 Task: Look for space in Montenegro, Brazil from 2nd June, 2023 to 9th June, 2023 for 5 adults in price range Rs.7000 to Rs.13000. Place can be shared room with 2 bedrooms having 5 beds and 2 bathrooms. Property type can be house, flat, guest house. Booking option can be shelf check-in. Required host language is Spanish.
Action: Mouse moved to (187, 554)
Screenshot: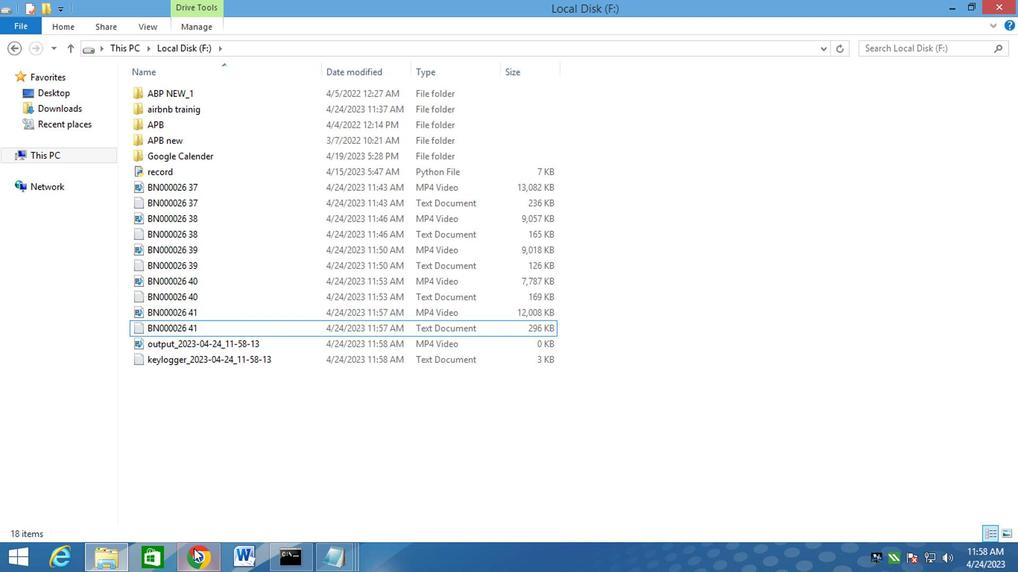 
Action: Mouse pressed left at (187, 554)
Screenshot: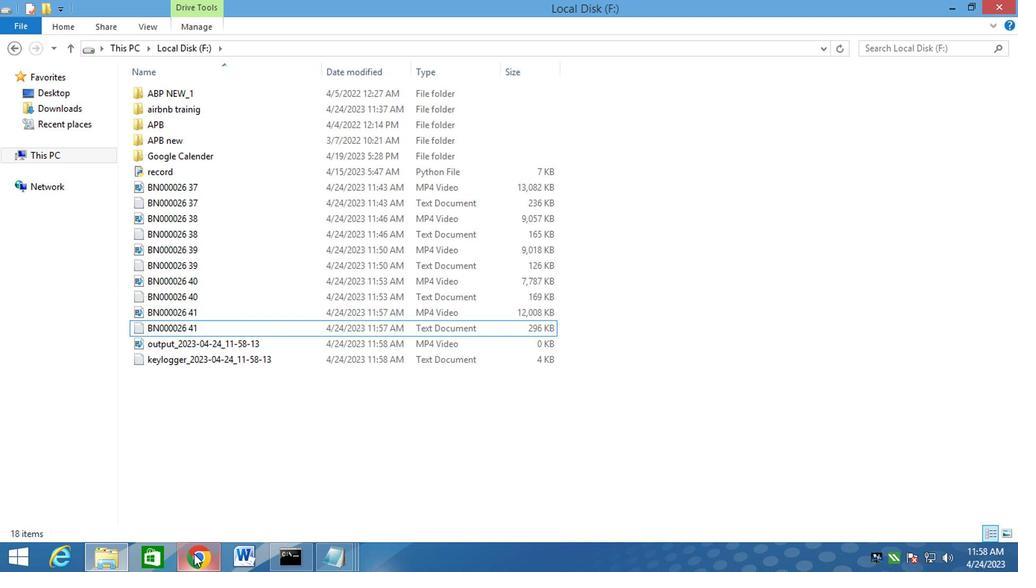 
Action: Mouse moved to (484, 100)
Screenshot: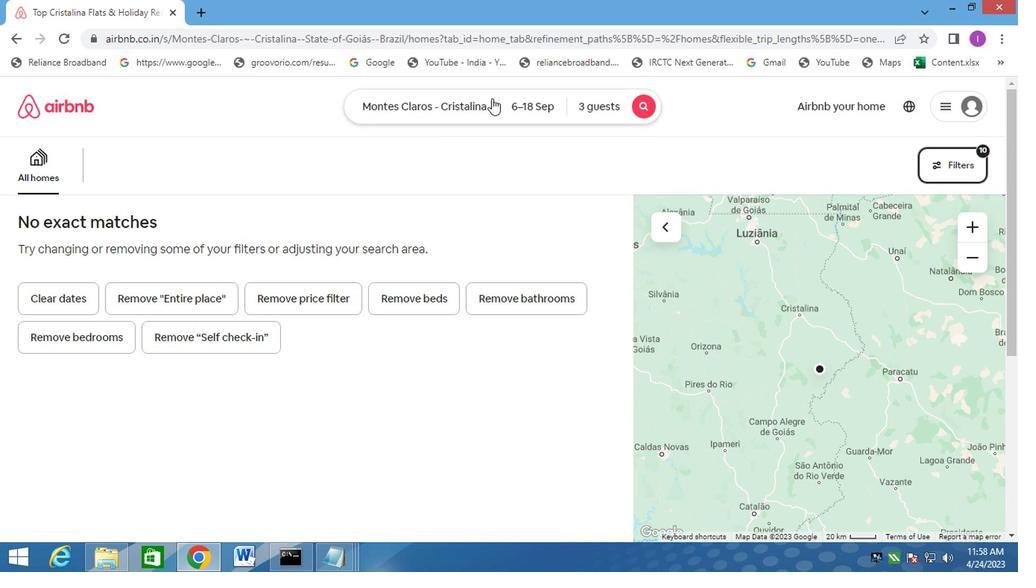 
Action: Mouse pressed left at (484, 100)
Screenshot: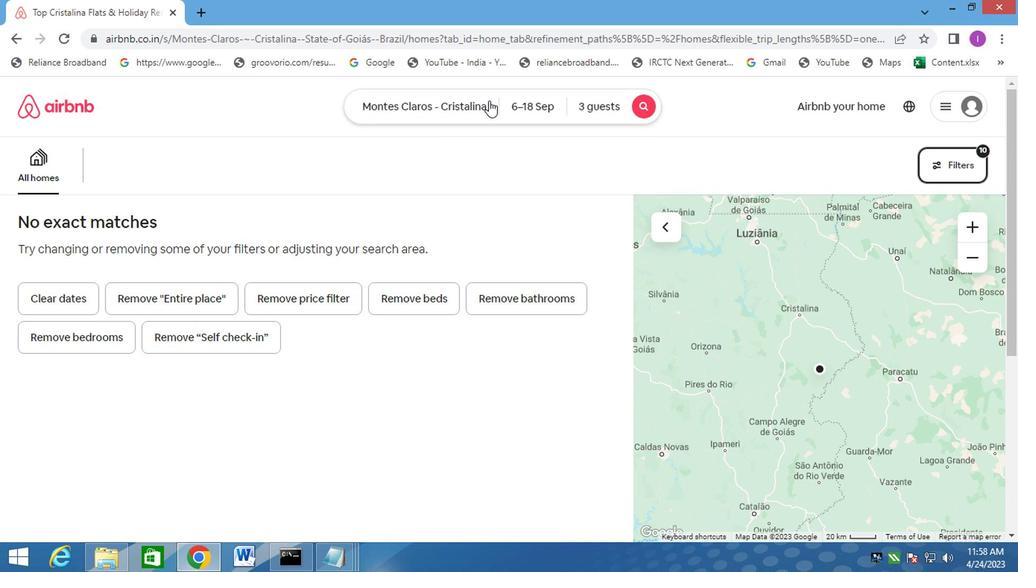
Action: Mouse moved to (400, 157)
Screenshot: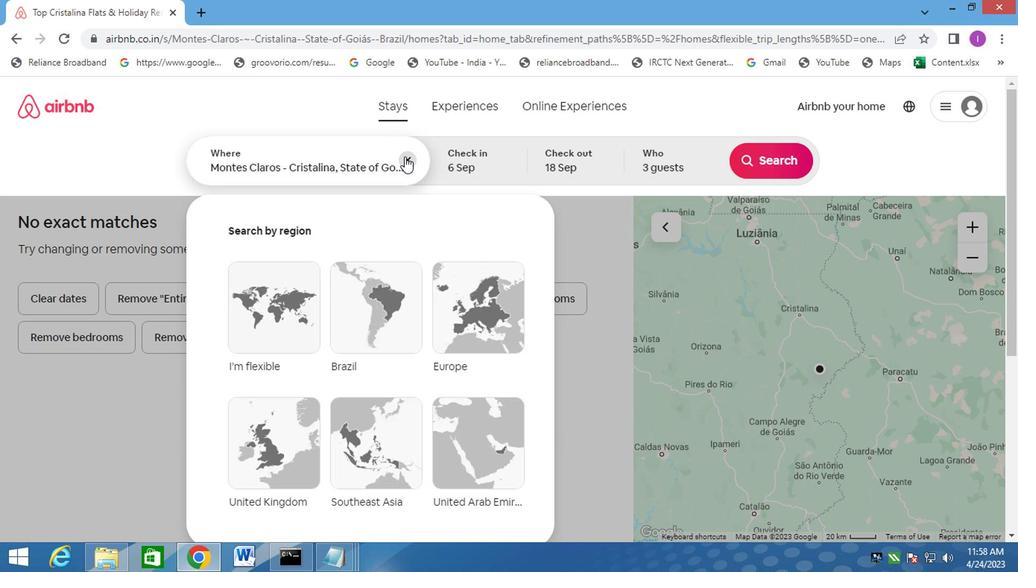 
Action: Mouse pressed left at (400, 157)
Screenshot: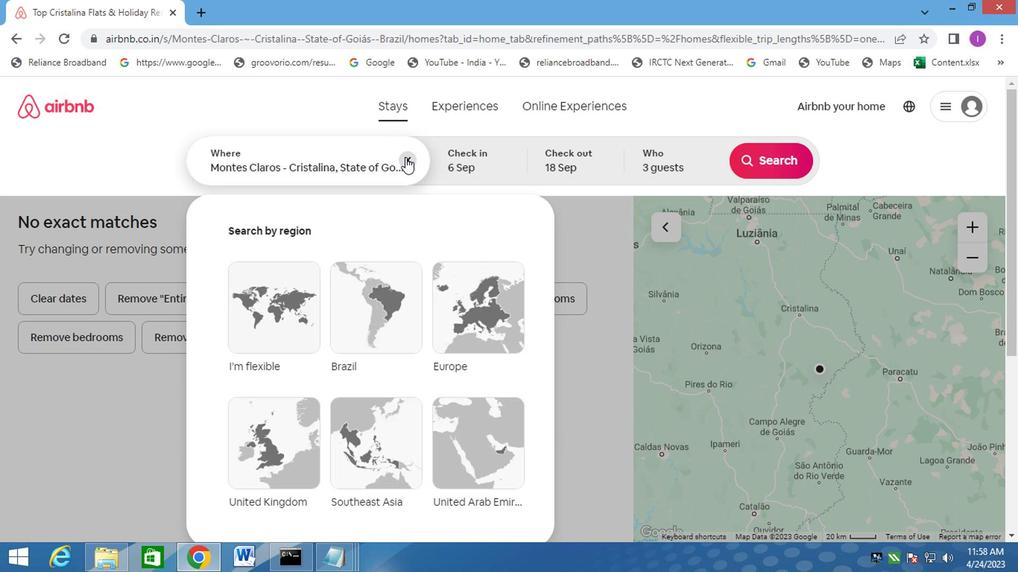 
Action: Mouse moved to (387, 134)
Screenshot: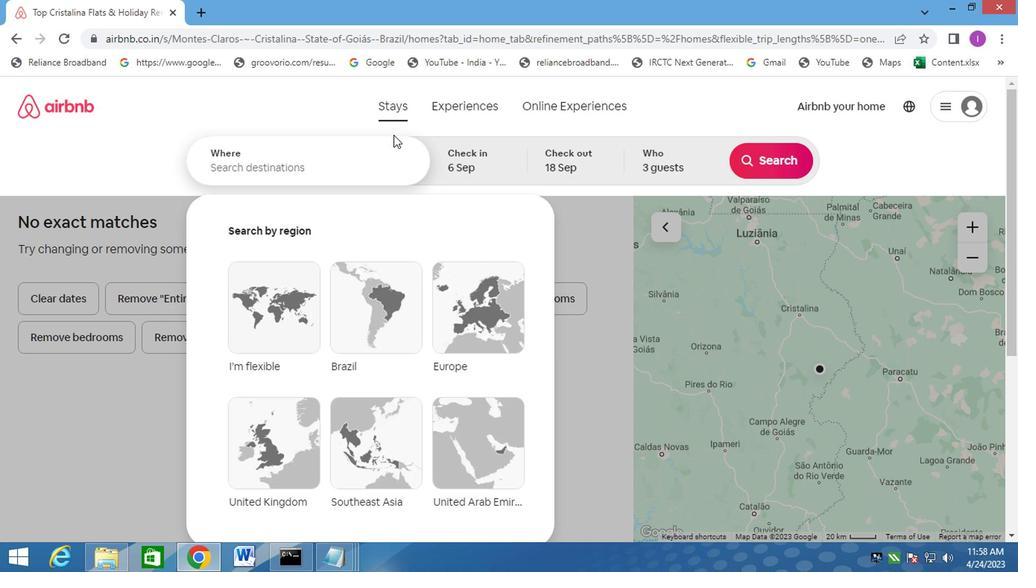 
Action: Key pressed <Key.shift>MONY<Key.backspace>TR<Key.backspace>ENEGRO
Screenshot: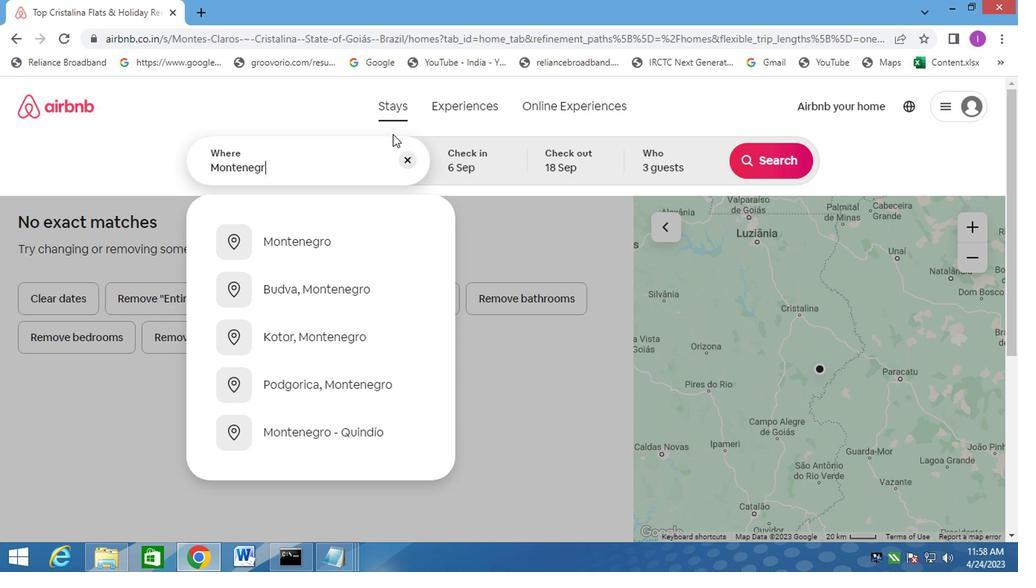 
Action: Mouse moved to (369, 220)
Screenshot: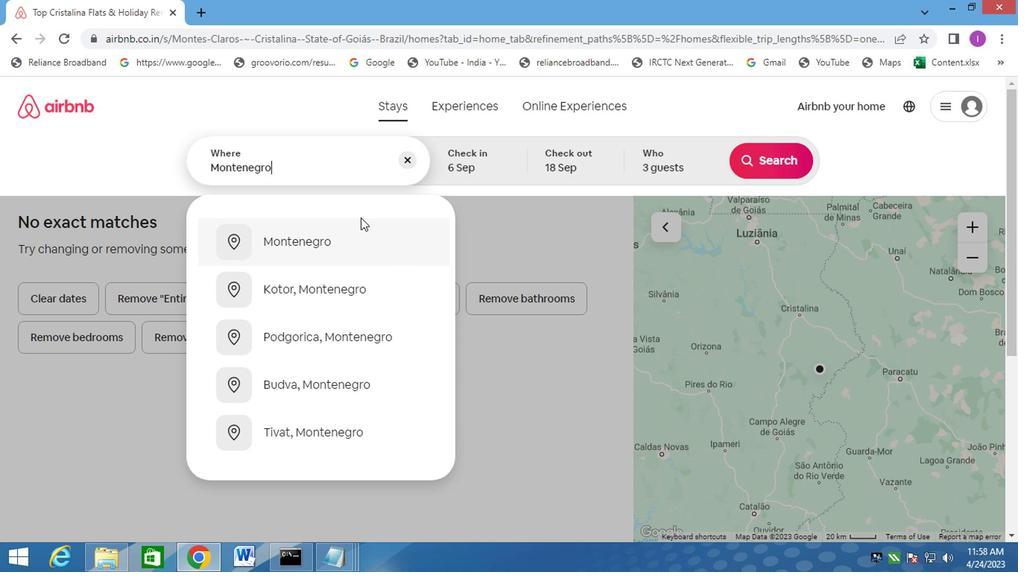 
Action: Key pressed ,<Key.shift>BRAZIL
Screenshot: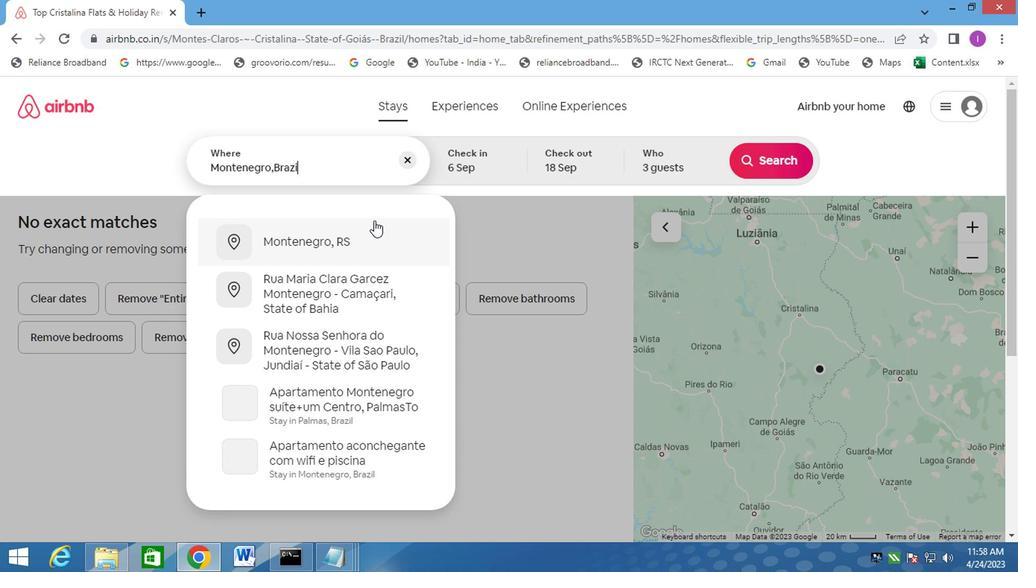 
Action: Mouse moved to (496, 166)
Screenshot: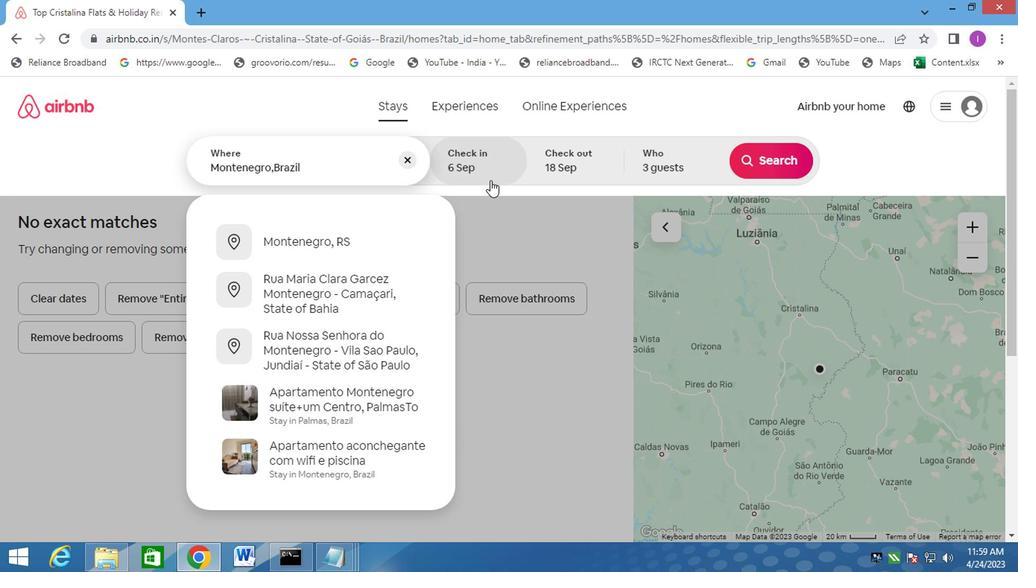 
Action: Mouse pressed left at (496, 166)
Screenshot: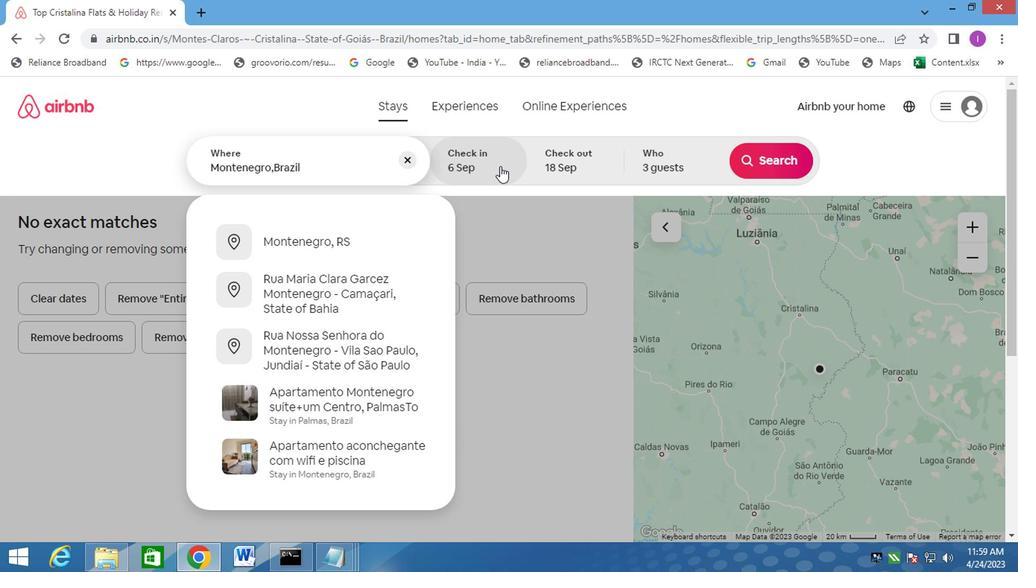
Action: Mouse moved to (227, 280)
Screenshot: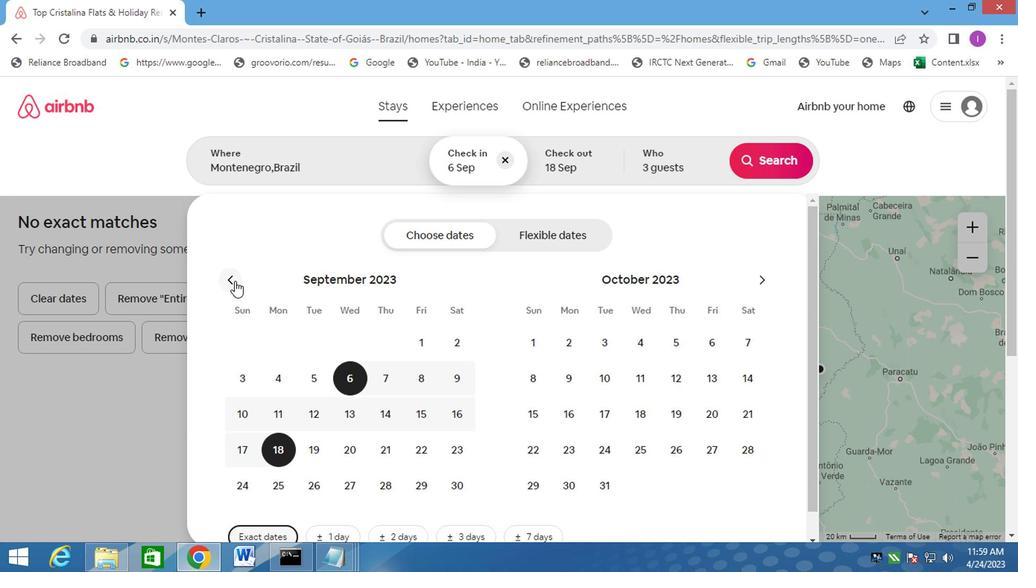 
Action: Mouse pressed left at (227, 280)
Screenshot: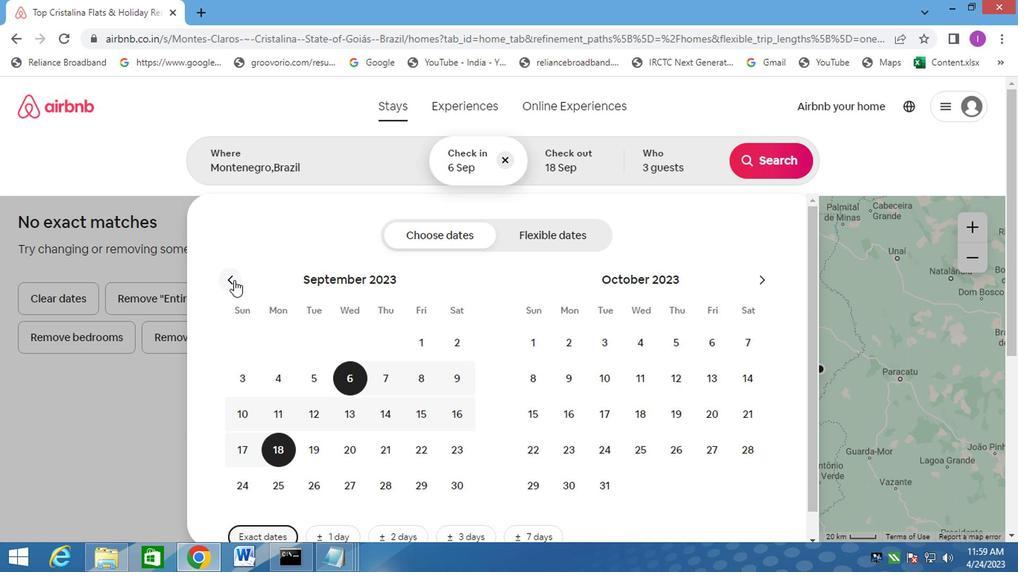 
Action: Mouse moved to (218, 277)
Screenshot: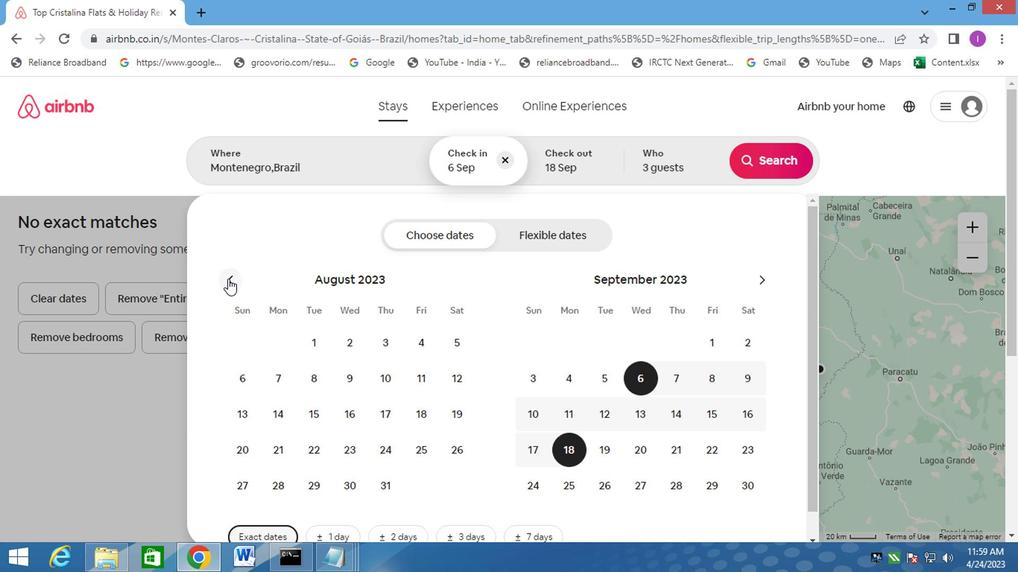 
Action: Mouse pressed left at (218, 277)
Screenshot: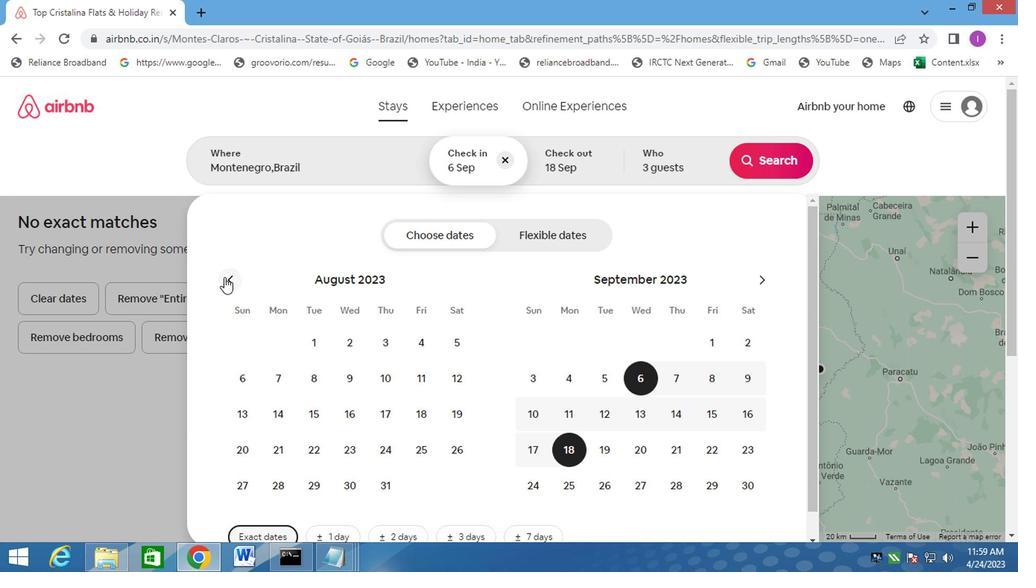 
Action: Mouse pressed left at (218, 277)
Screenshot: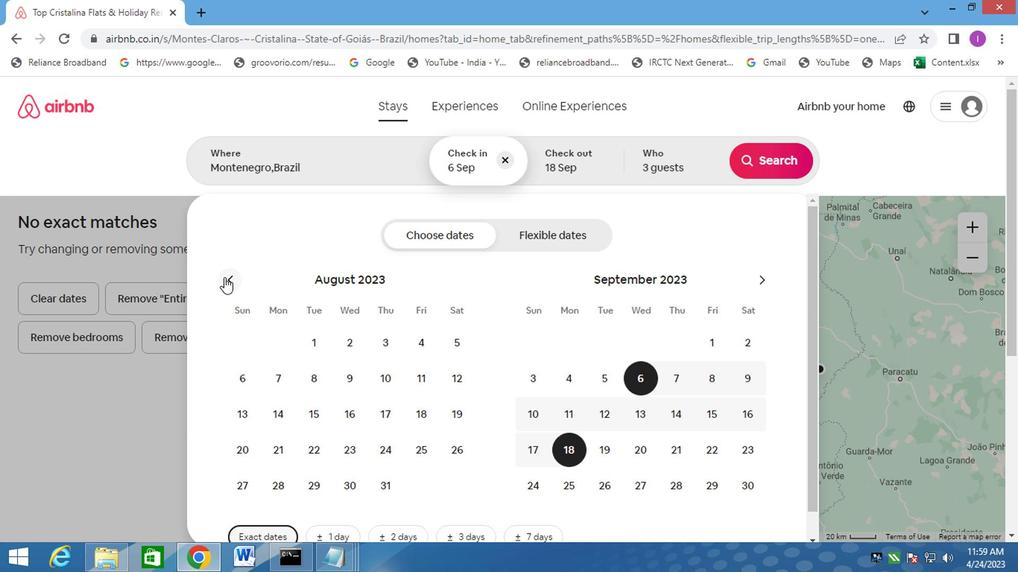 
Action: Mouse moved to (221, 279)
Screenshot: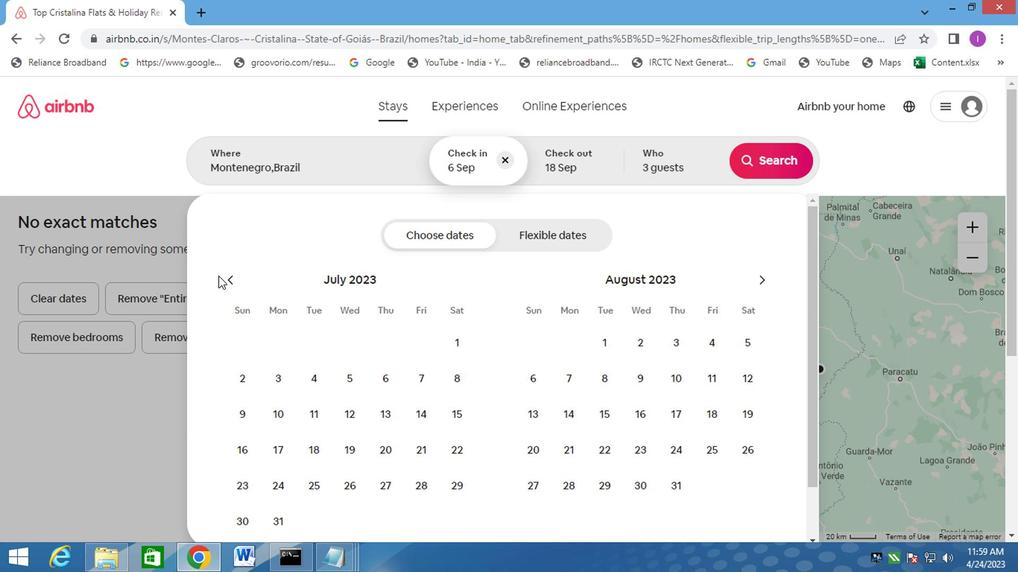 
Action: Mouse pressed left at (221, 279)
Screenshot: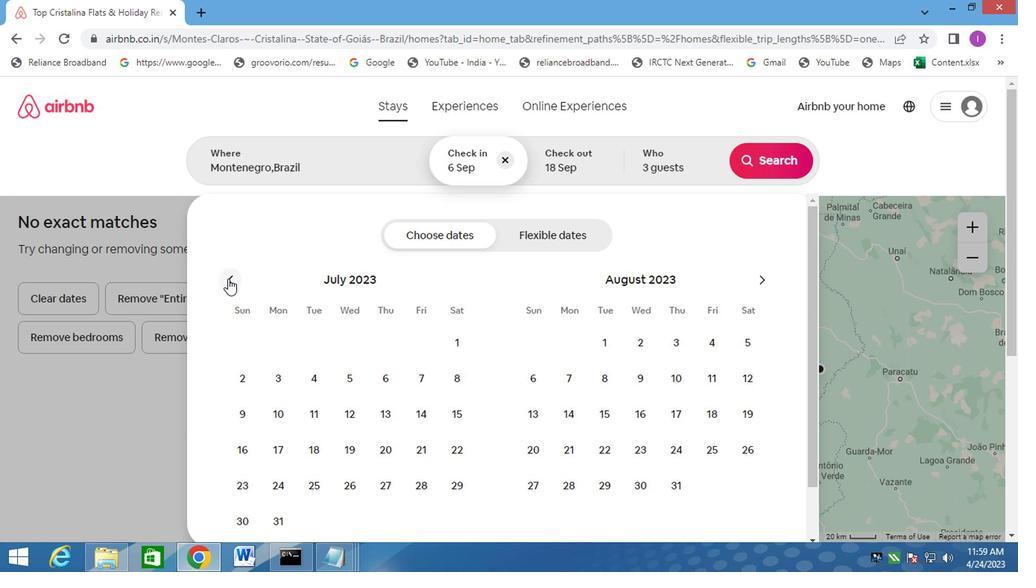
Action: Mouse moved to (416, 351)
Screenshot: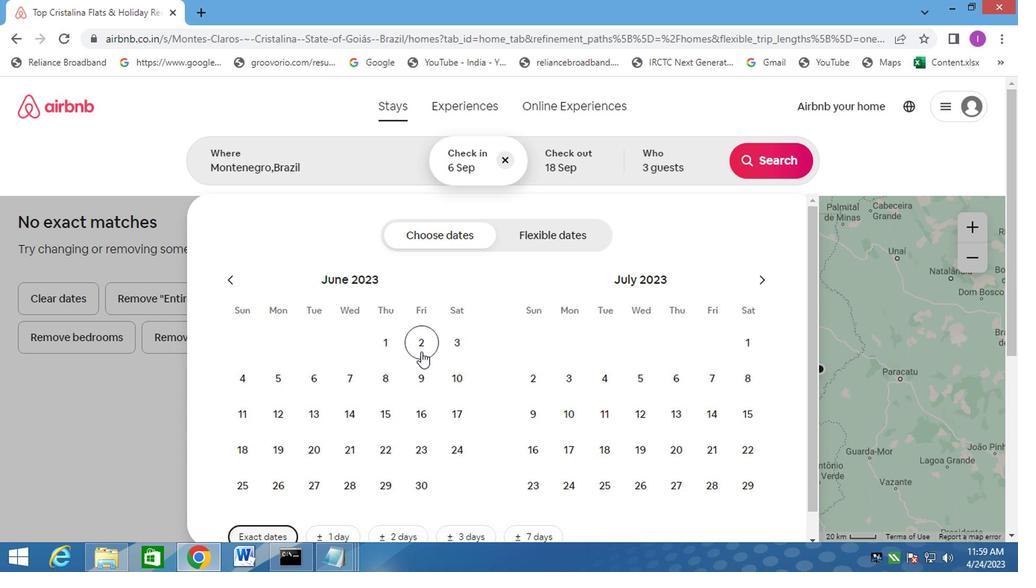 
Action: Mouse pressed left at (416, 351)
Screenshot: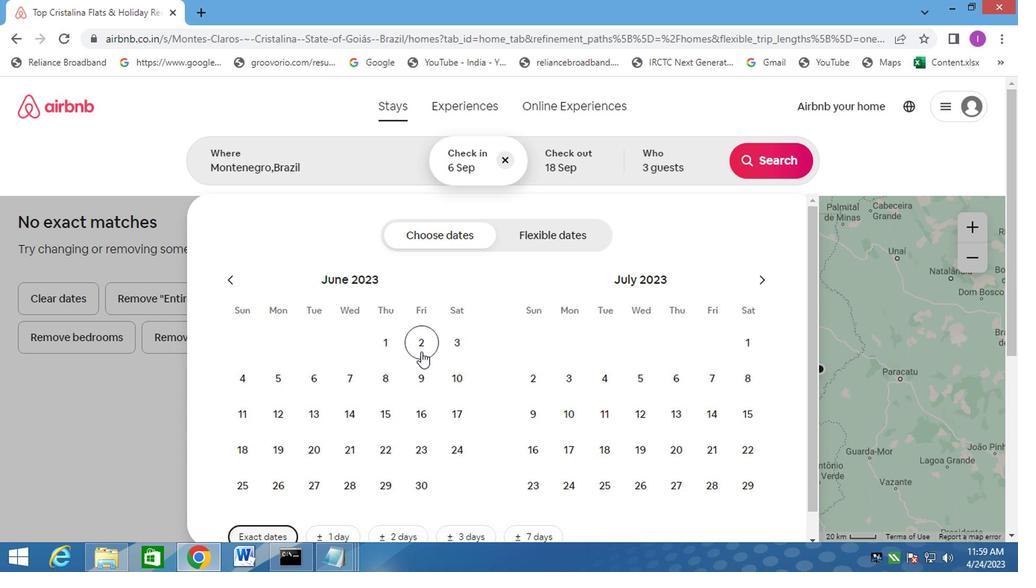
Action: Mouse moved to (421, 385)
Screenshot: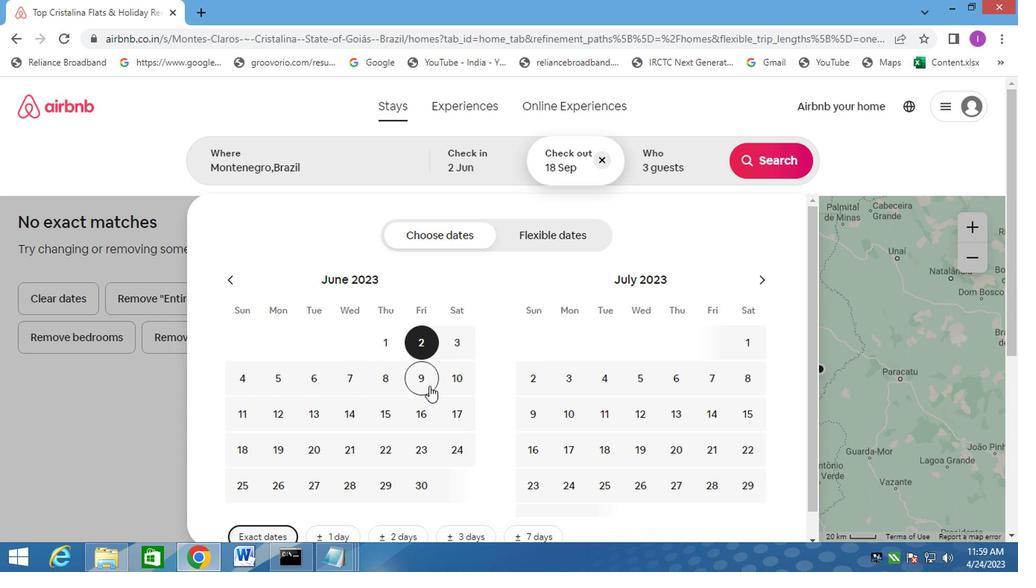 
Action: Mouse pressed left at (421, 385)
Screenshot: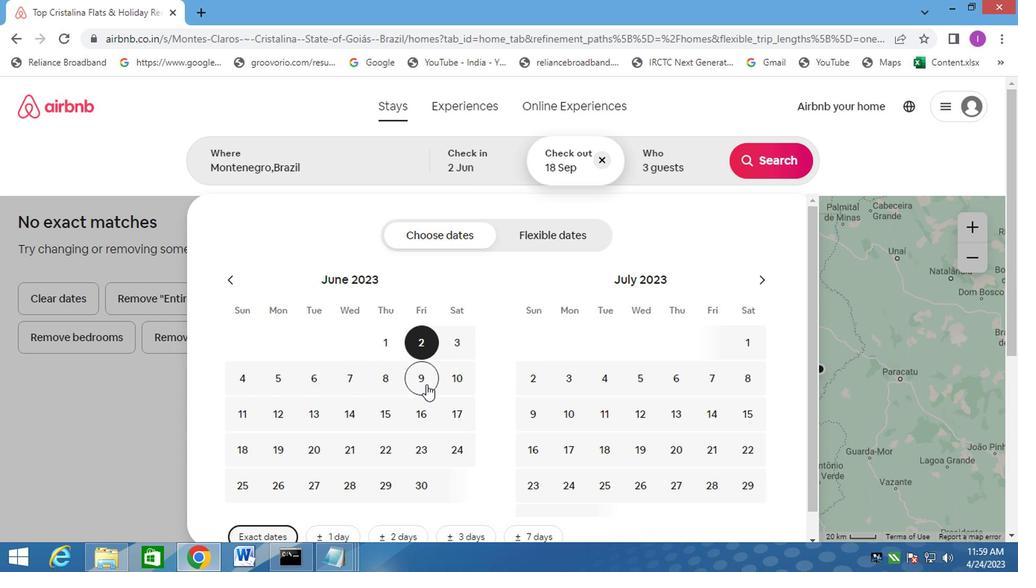 
Action: Mouse moved to (682, 159)
Screenshot: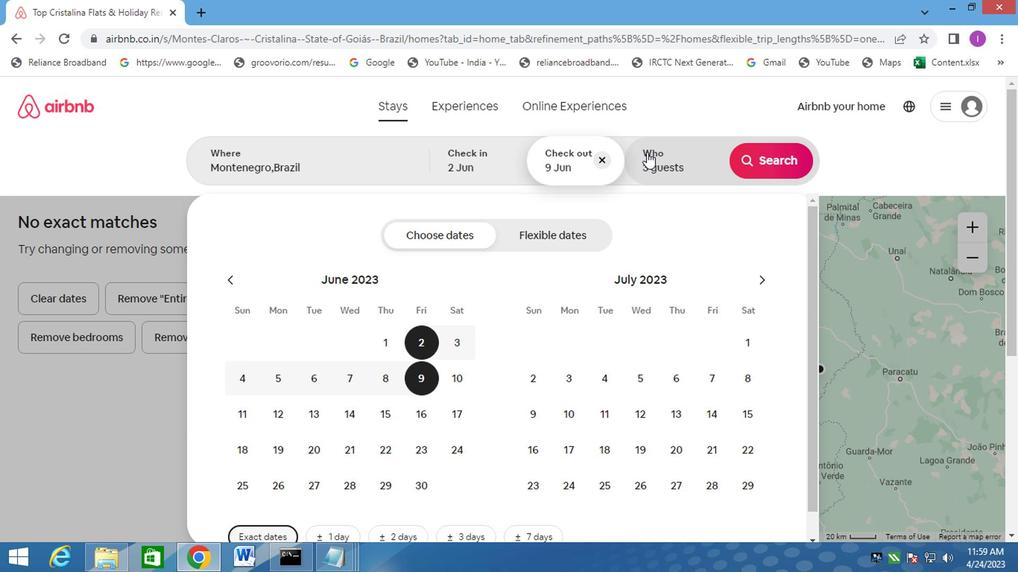 
Action: Mouse pressed left at (682, 159)
Screenshot: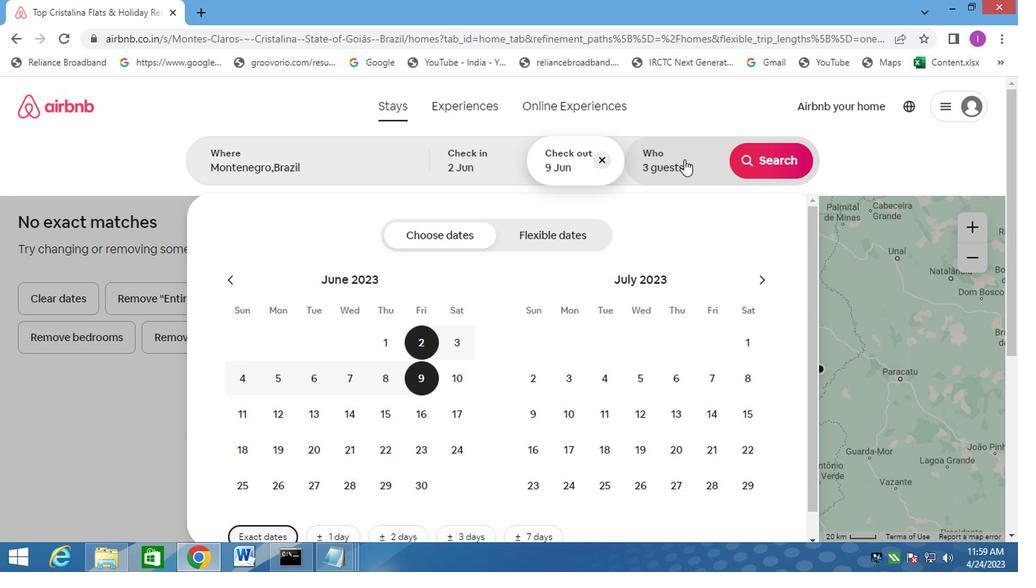 
Action: Mouse moved to (769, 244)
Screenshot: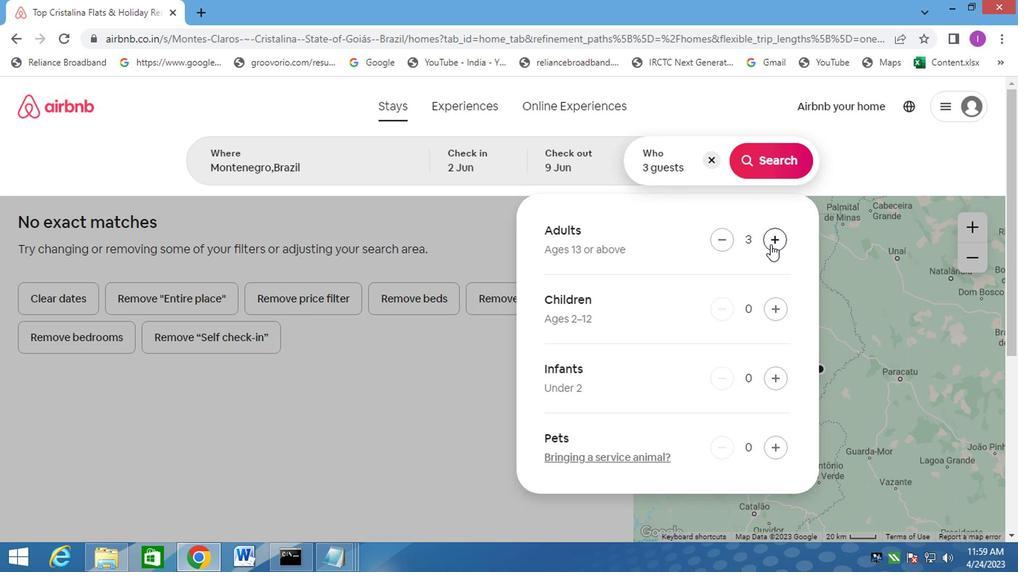 
Action: Mouse pressed left at (769, 244)
Screenshot: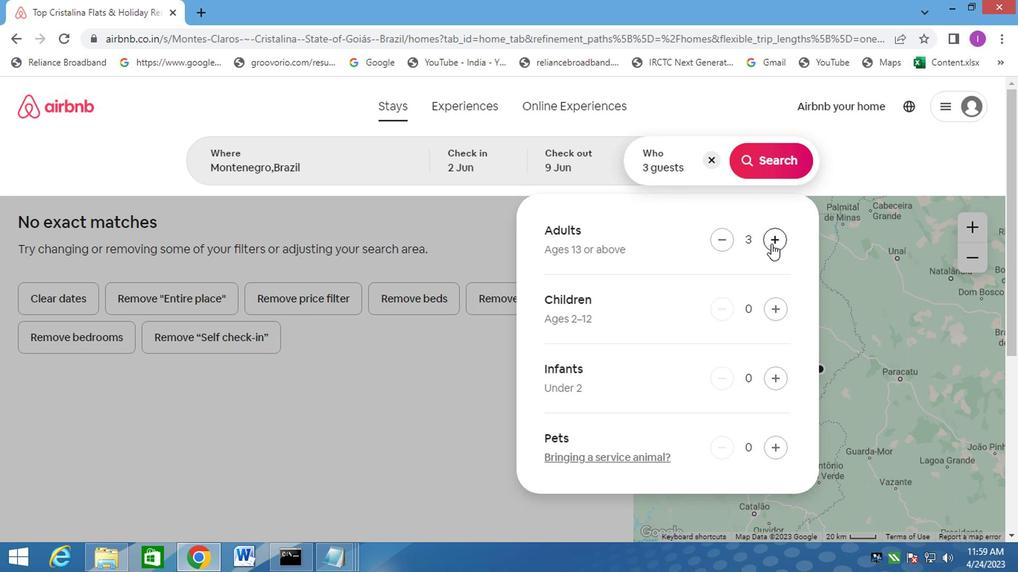 
Action: Mouse moved to (769, 243)
Screenshot: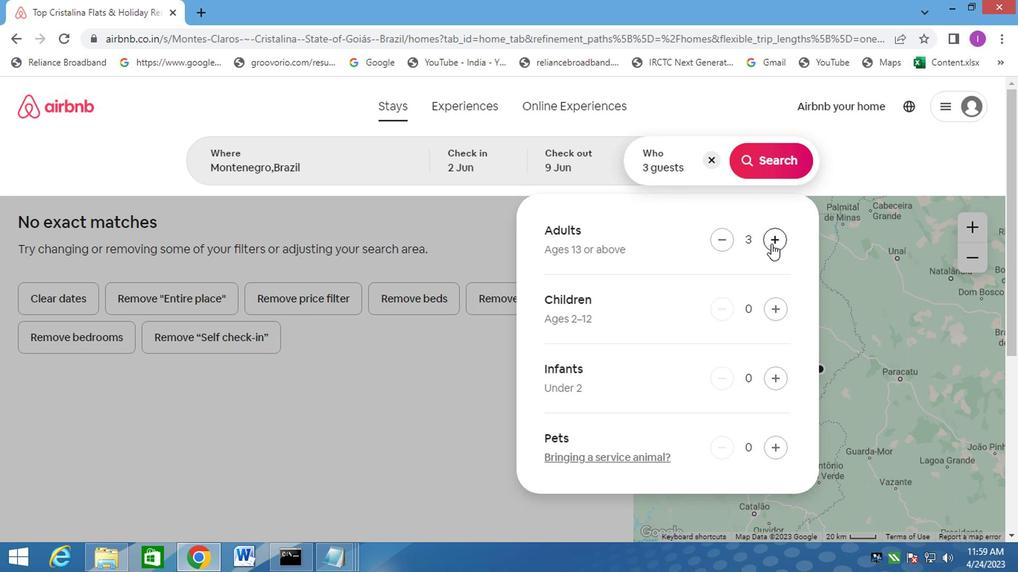 
Action: Mouse pressed left at (769, 243)
Screenshot: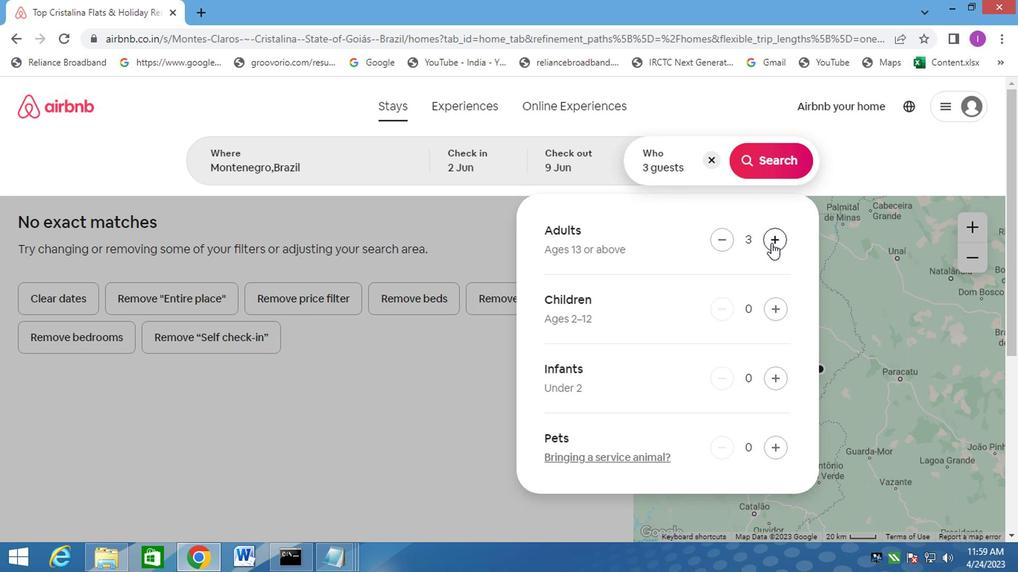 
Action: Mouse moved to (771, 282)
Screenshot: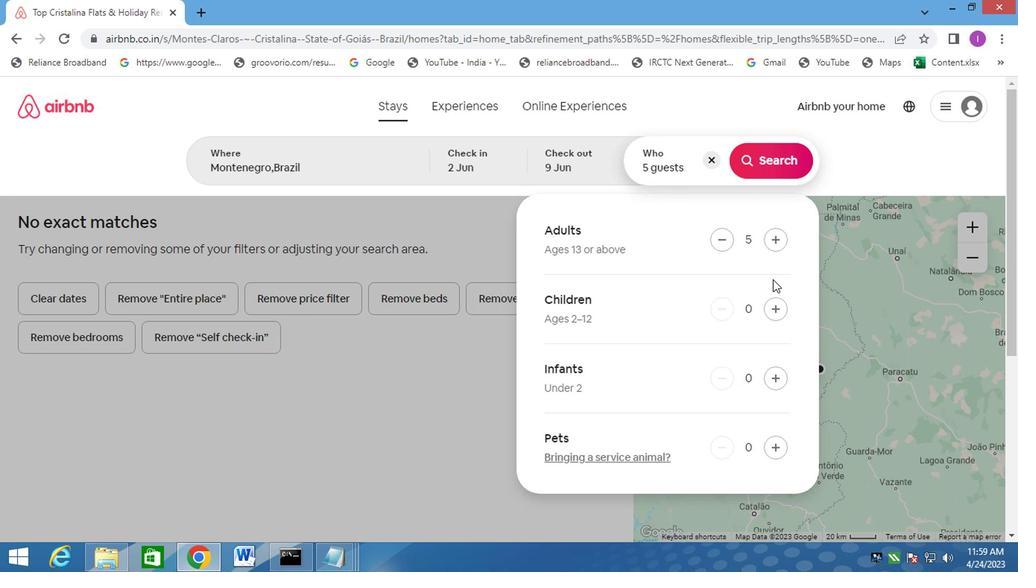 
Action: Mouse scrolled (771, 282) with delta (0, 0)
Screenshot: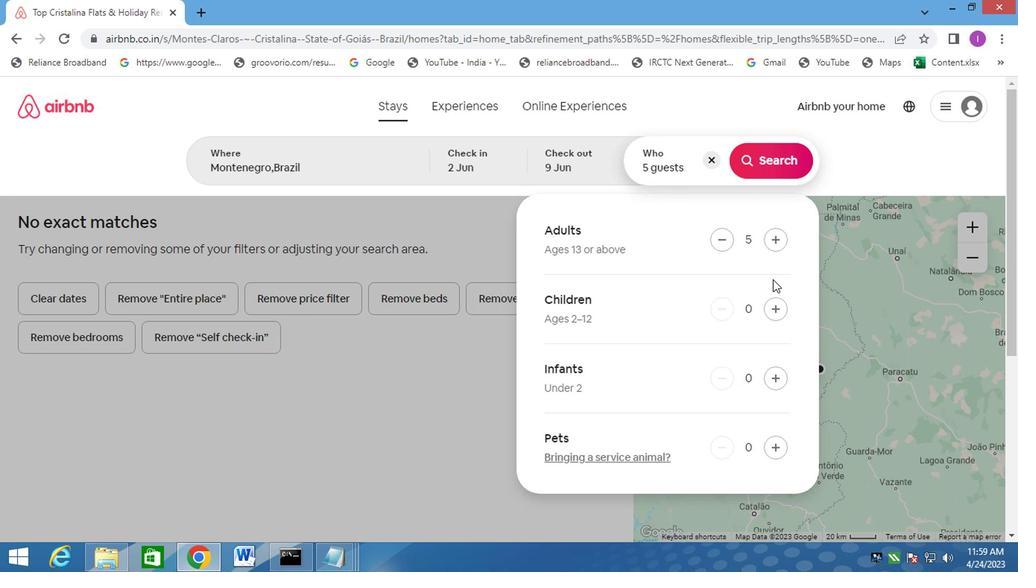 
Action: Mouse moved to (946, 161)
Screenshot: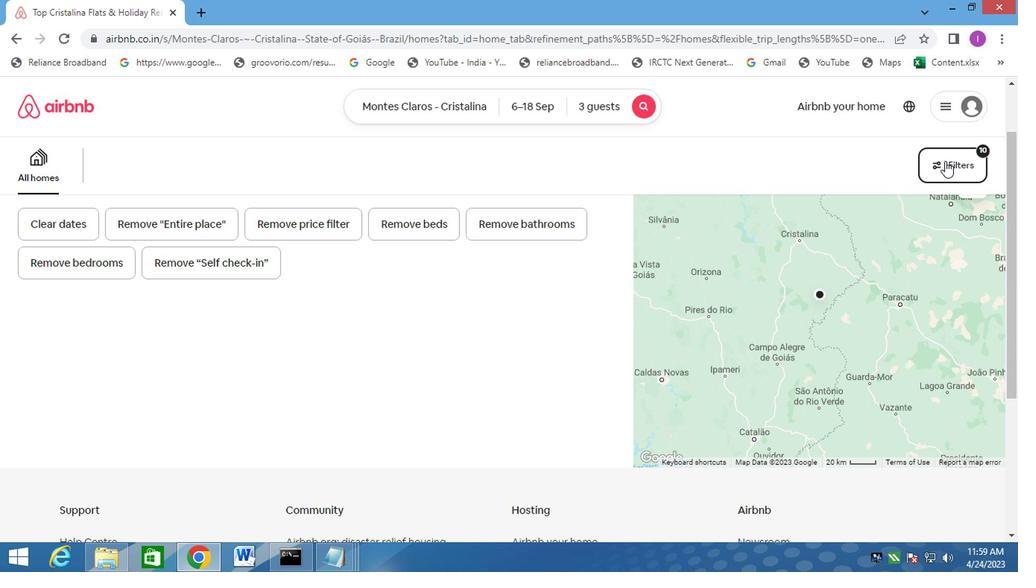 
Action: Mouse pressed left at (946, 161)
Screenshot: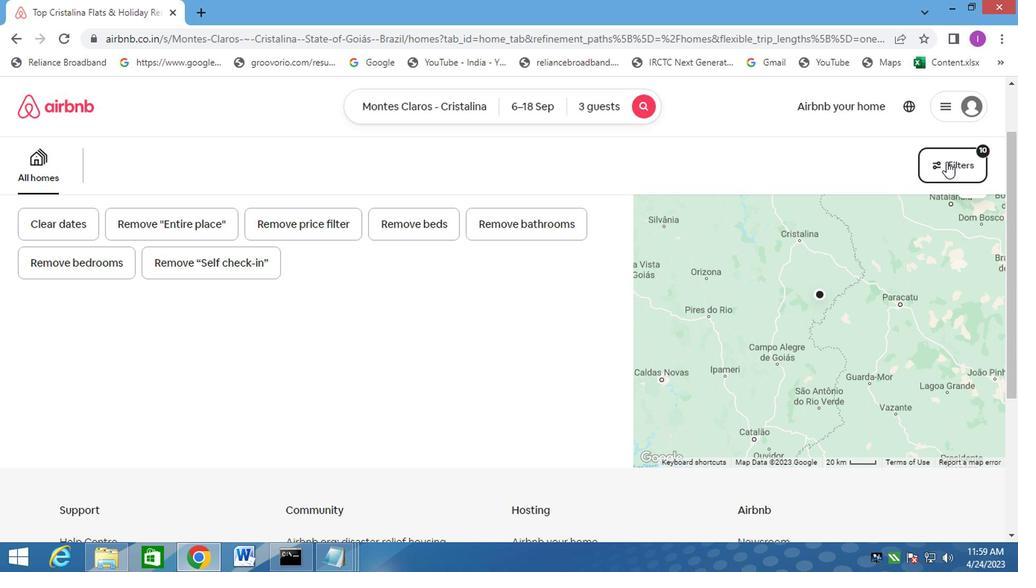 
Action: Mouse moved to (358, 260)
Screenshot: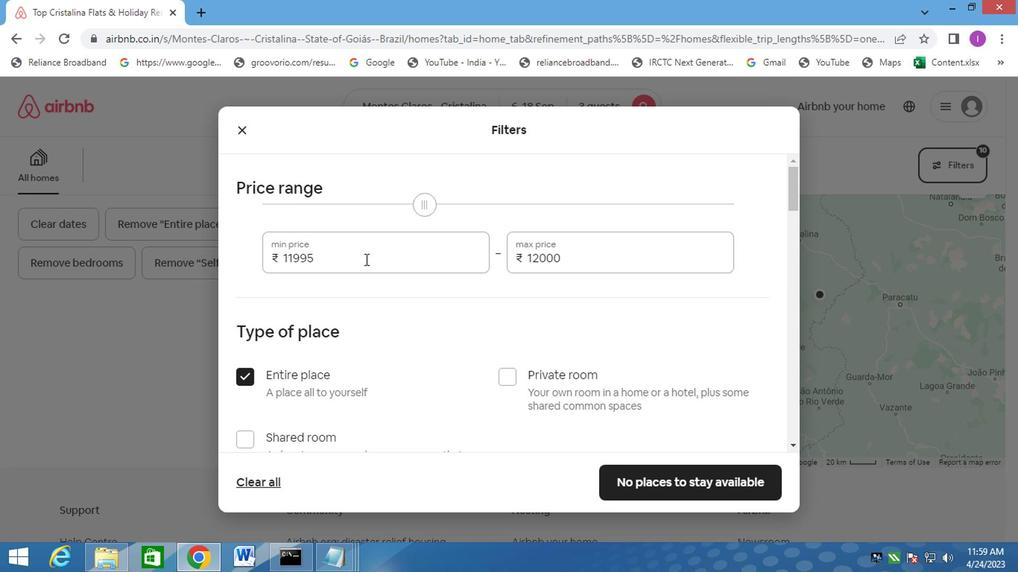 
Action: Mouse pressed left at (358, 260)
Screenshot: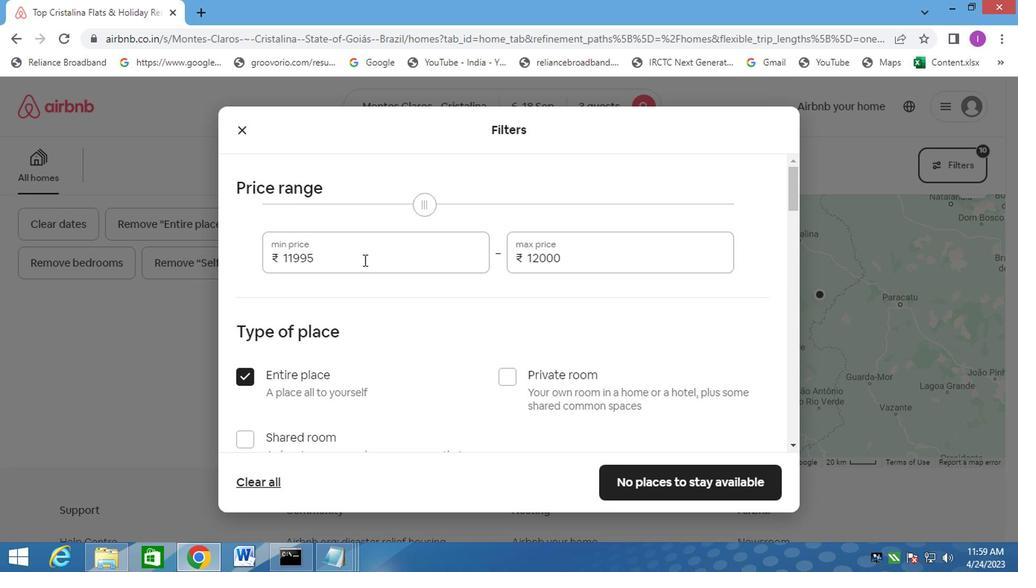 
Action: Mouse moved to (557, 188)
Screenshot: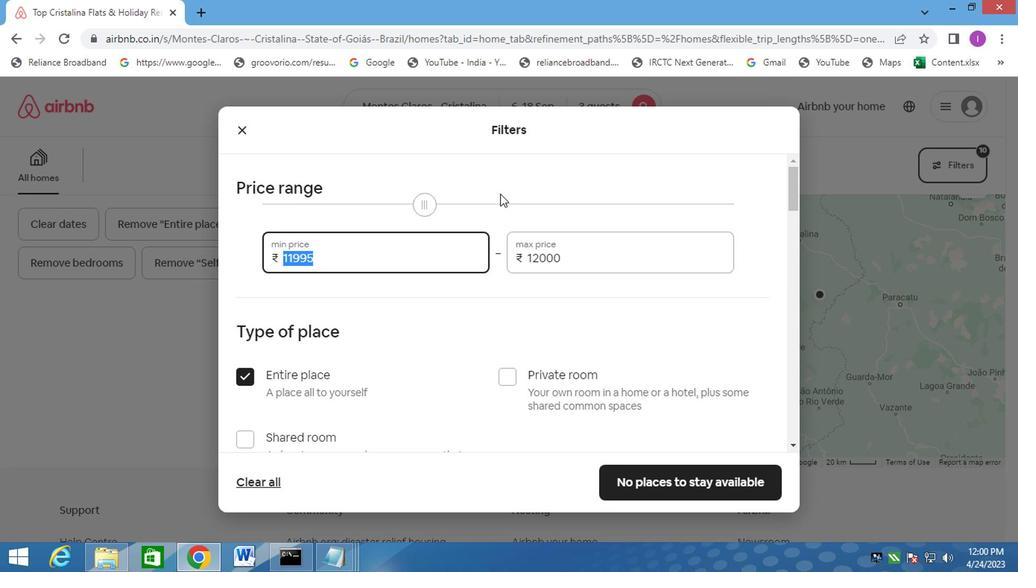 
Action: Key pressed 7000
Screenshot: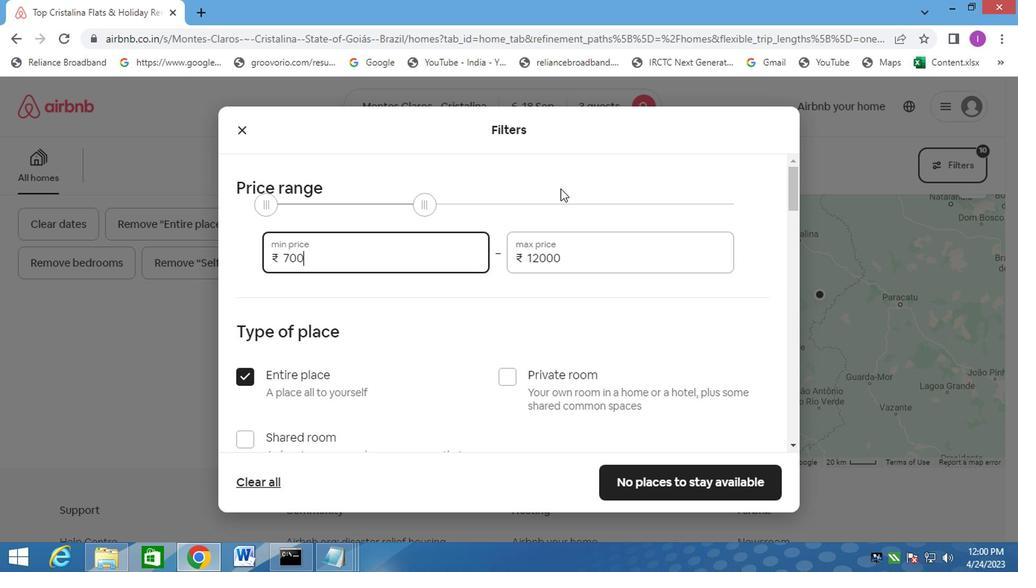 
Action: Mouse moved to (534, 258)
Screenshot: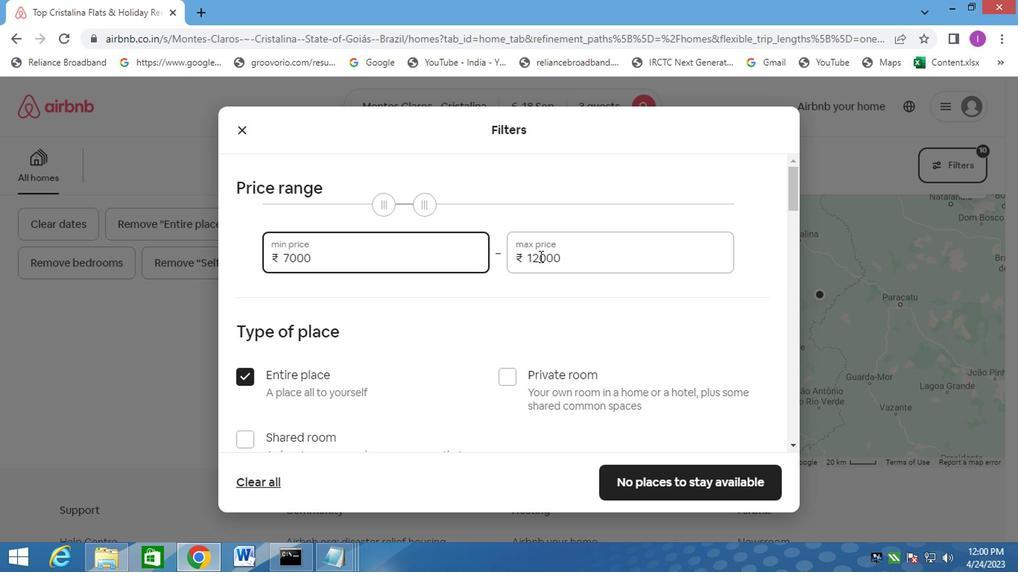 
Action: Mouse pressed left at (534, 258)
Screenshot: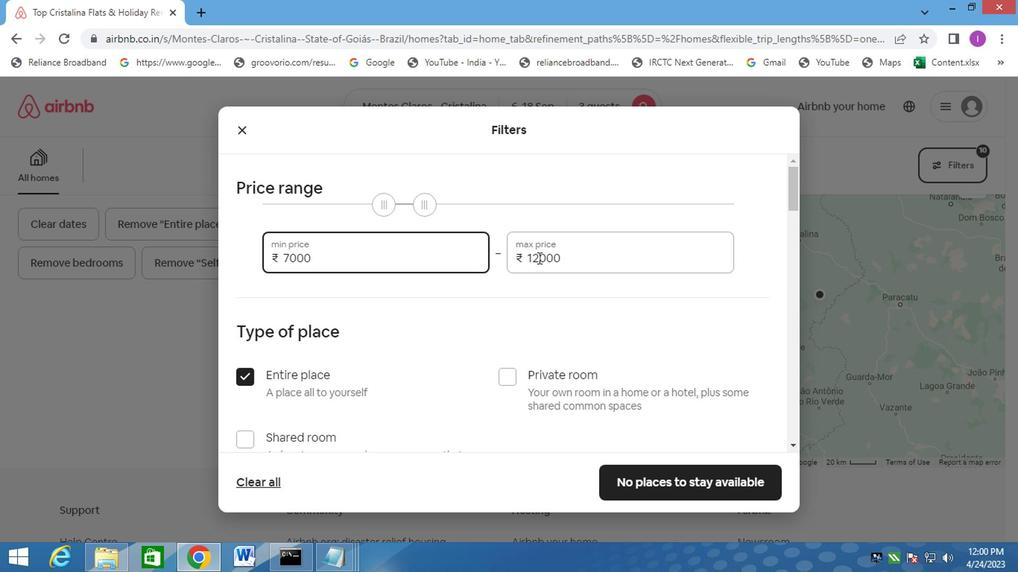 
Action: Mouse moved to (578, 257)
Screenshot: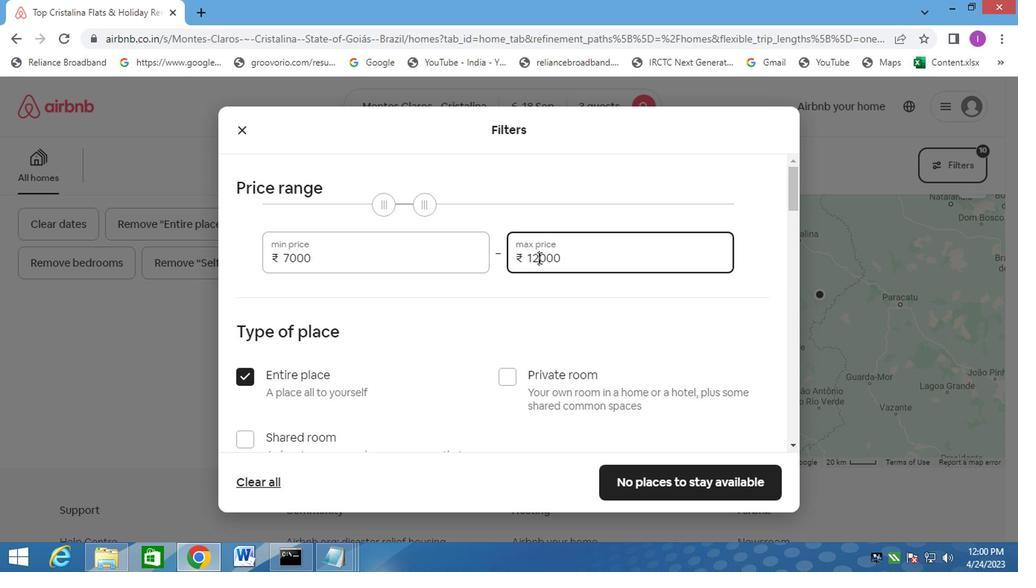 
Action: Key pressed <Key.backspace>3
Screenshot: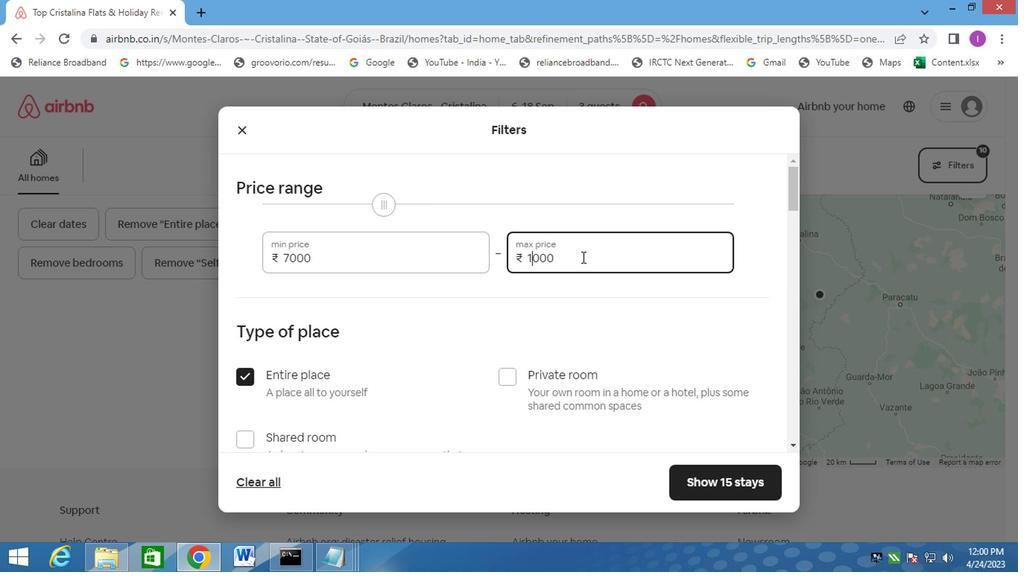
Action: Mouse moved to (626, 231)
Screenshot: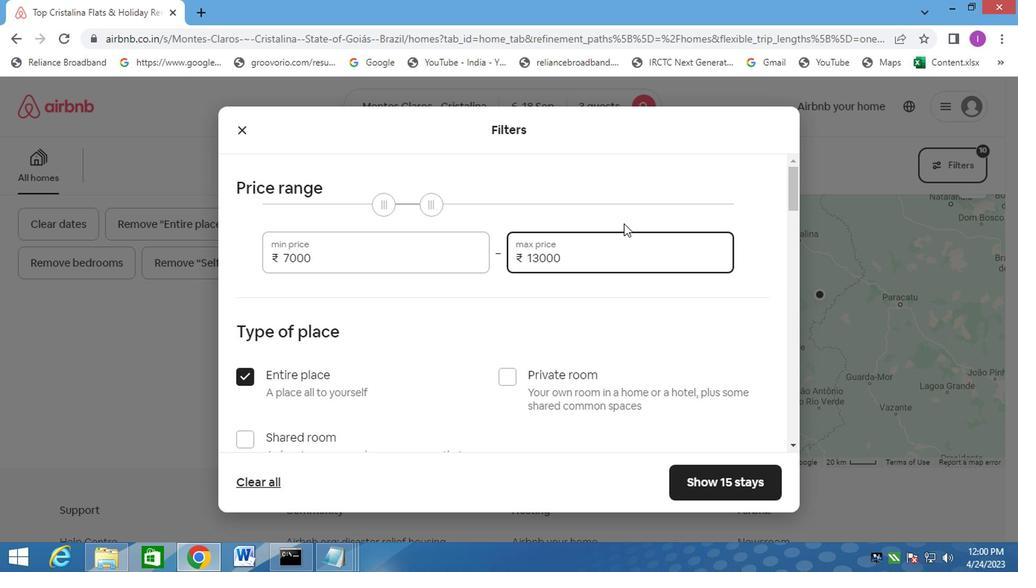 
Action: Mouse scrolled (626, 230) with delta (0, 0)
Screenshot: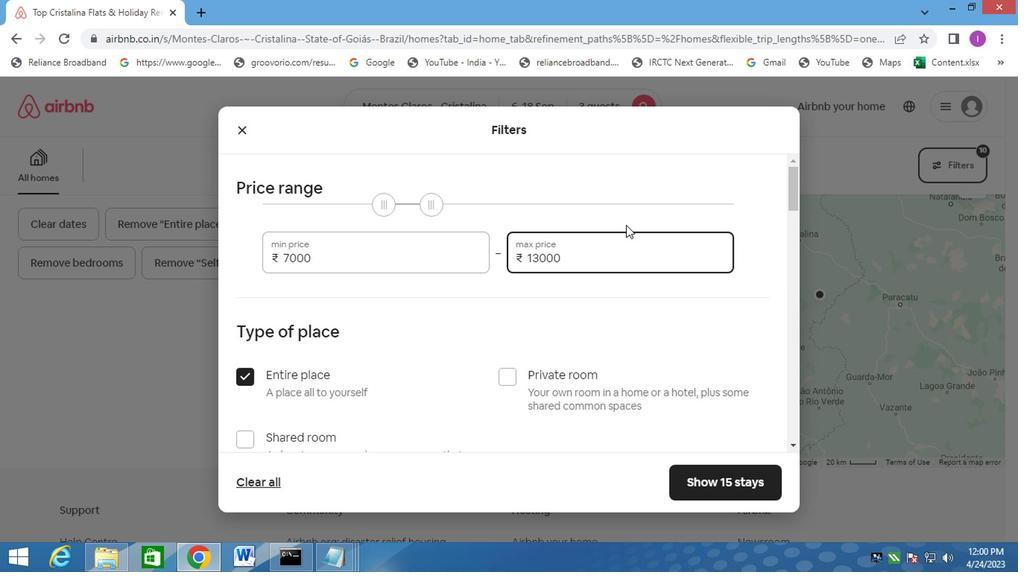 
Action: Mouse moved to (627, 231)
Screenshot: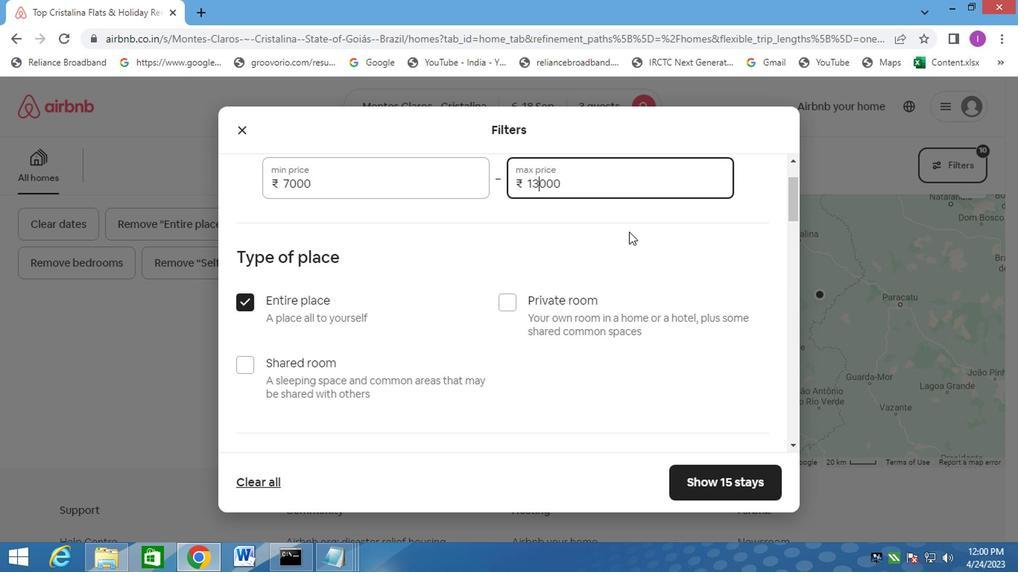 
Action: Mouse scrolled (627, 232) with delta (0, 1)
Screenshot: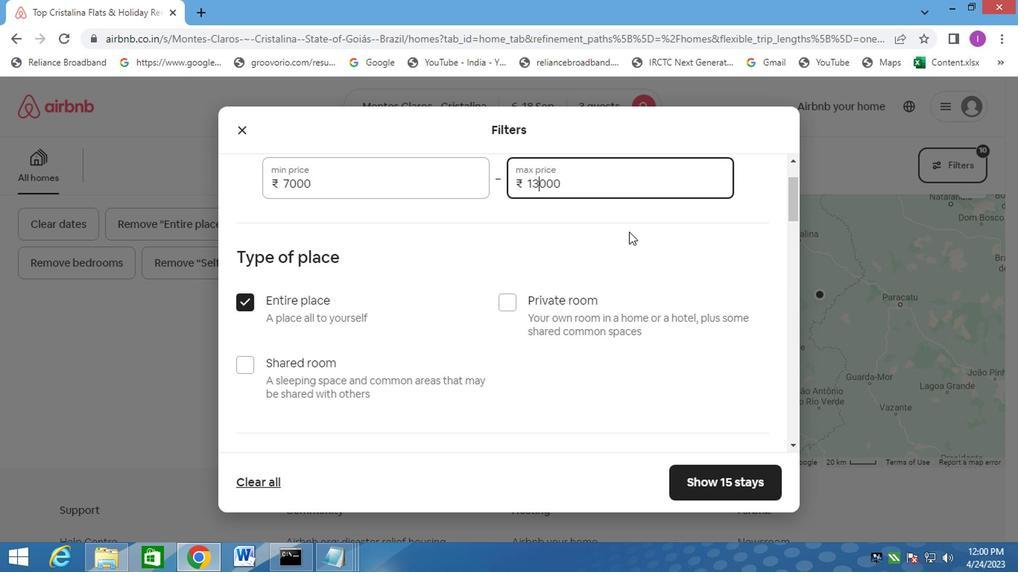 
Action: Mouse moved to (236, 435)
Screenshot: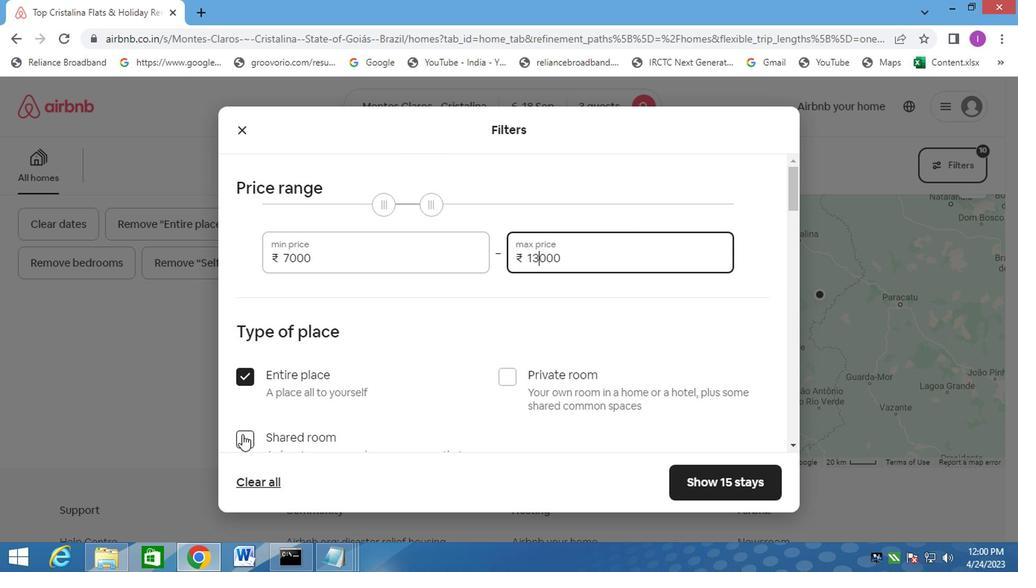 
Action: Mouse pressed left at (236, 435)
Screenshot: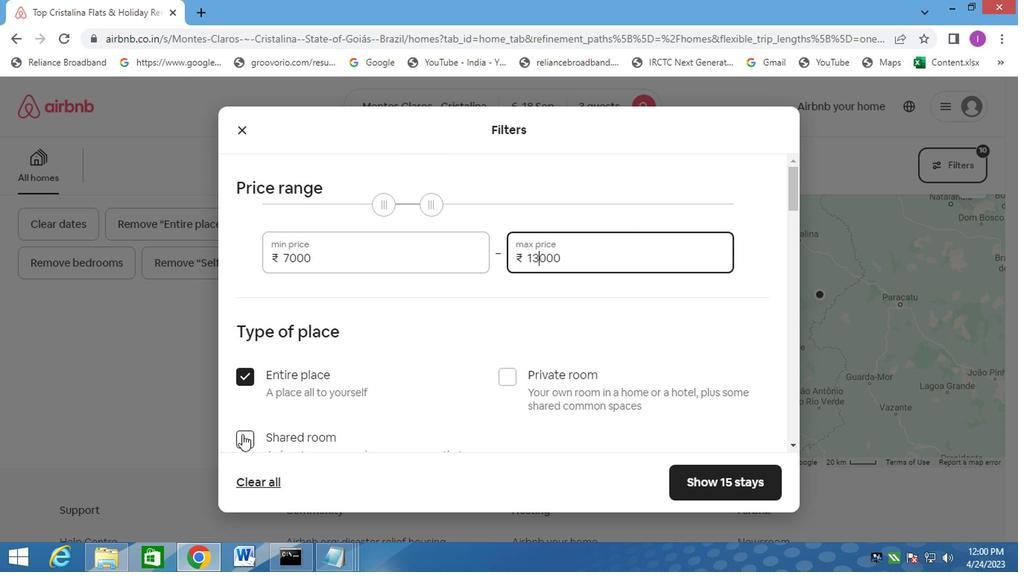 
Action: Mouse moved to (230, 375)
Screenshot: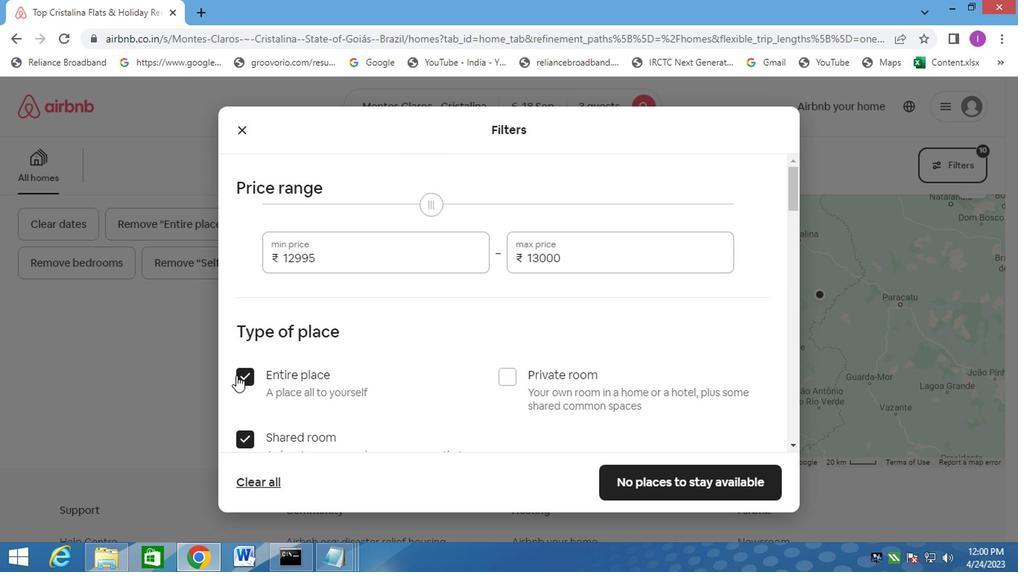 
Action: Mouse pressed left at (230, 375)
Screenshot: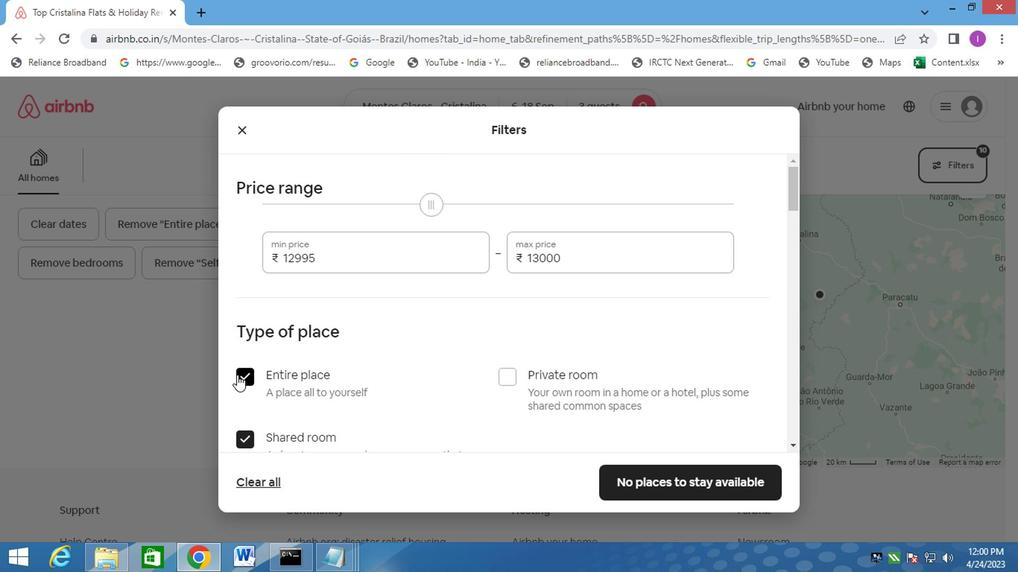 
Action: Mouse moved to (324, 289)
Screenshot: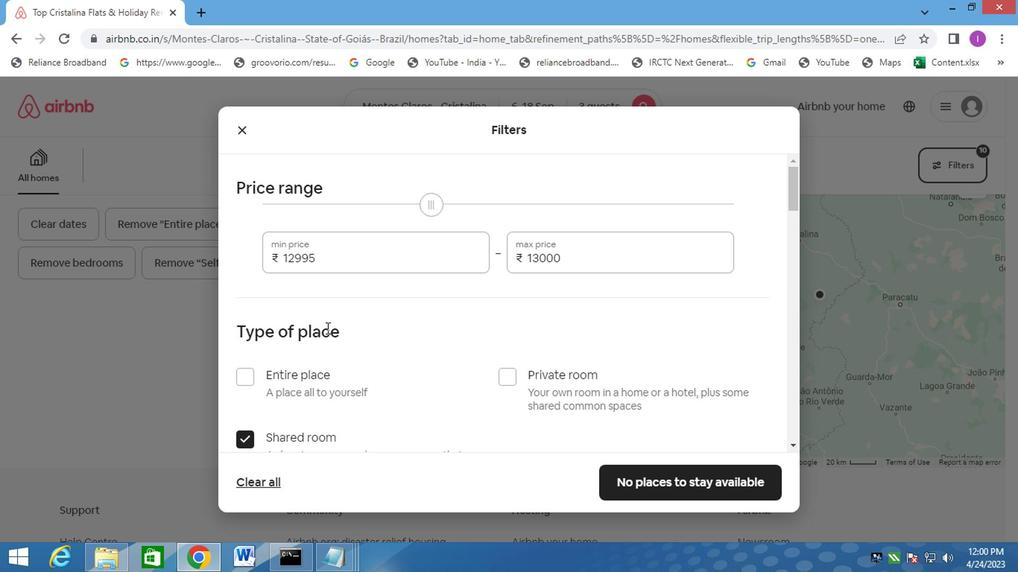 
Action: Mouse scrolled (324, 288) with delta (0, -1)
Screenshot: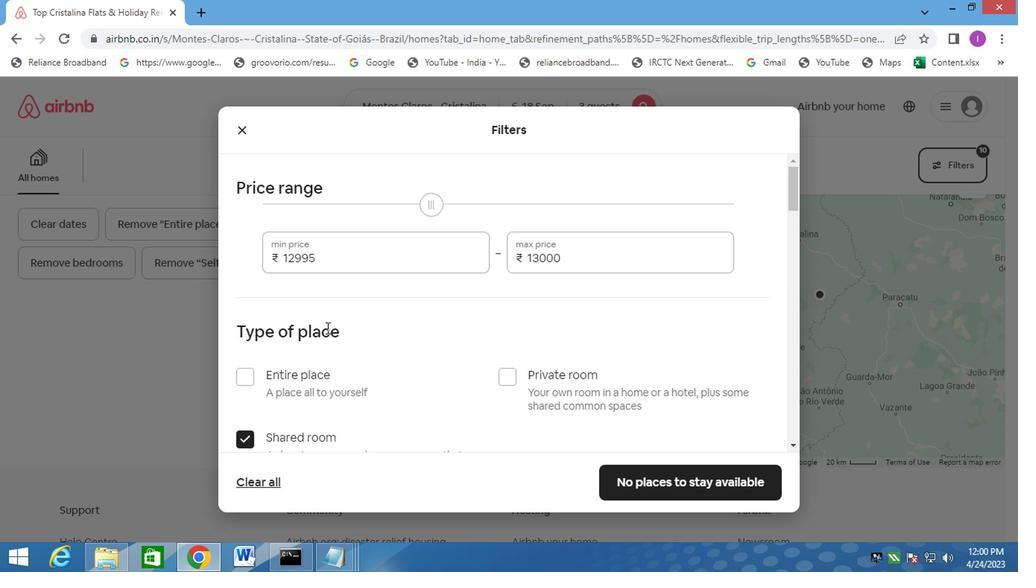 
Action: Mouse scrolled (324, 288) with delta (0, -1)
Screenshot: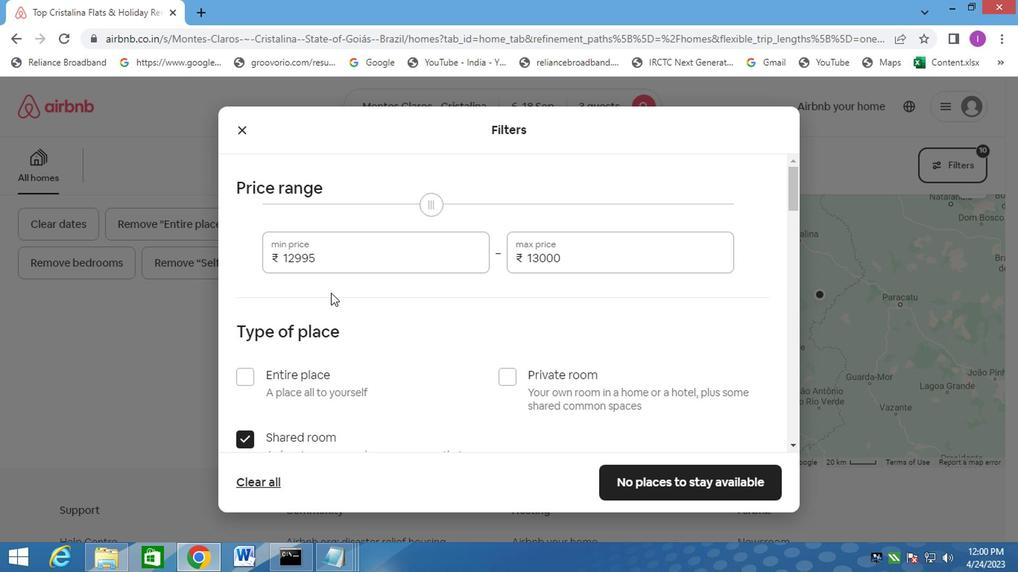 
Action: Mouse scrolled (324, 288) with delta (0, -1)
Screenshot: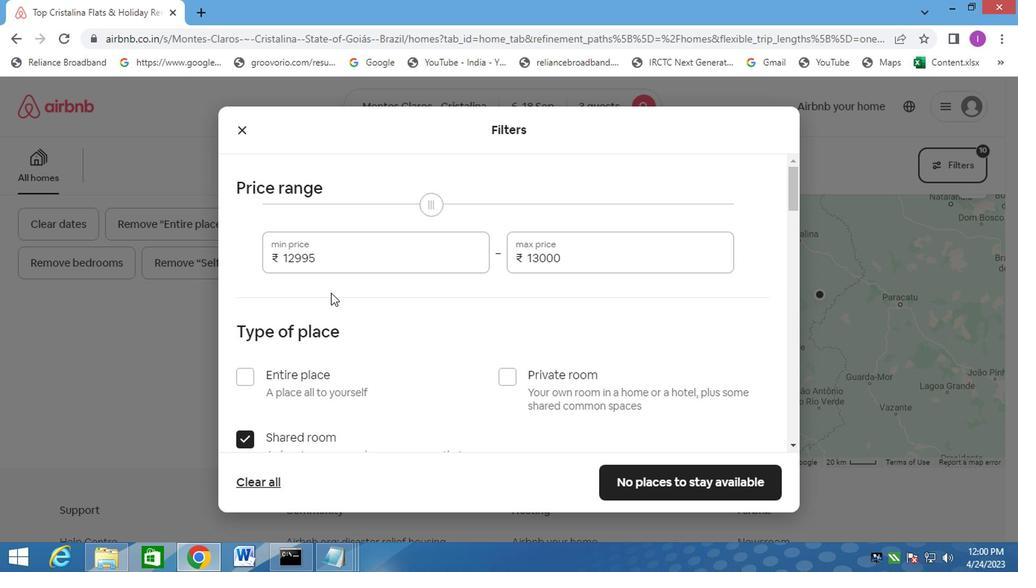 
Action: Mouse scrolled (324, 288) with delta (0, -1)
Screenshot: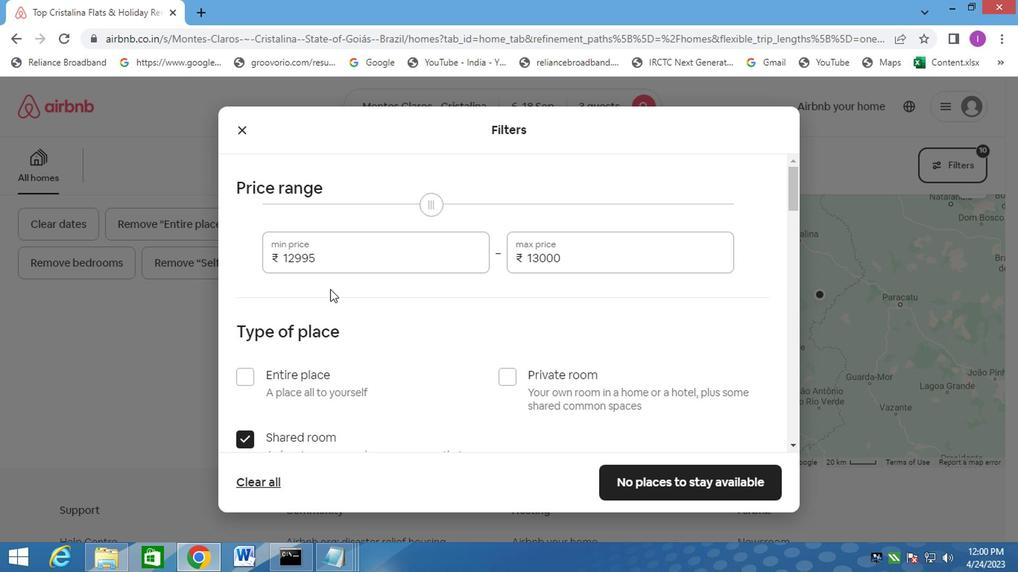 
Action: Mouse moved to (542, 406)
Screenshot: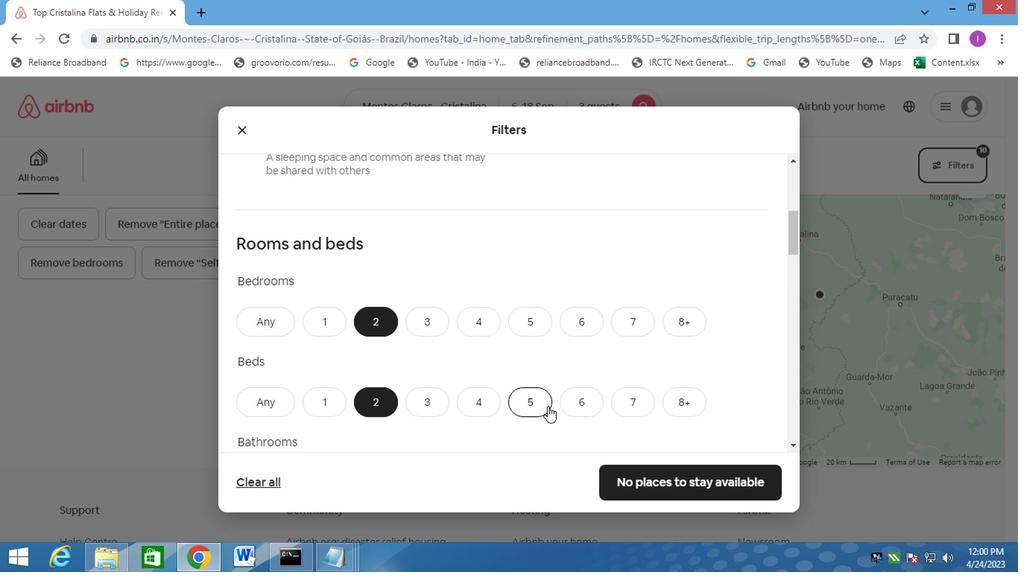 
Action: Mouse pressed left at (542, 406)
Screenshot: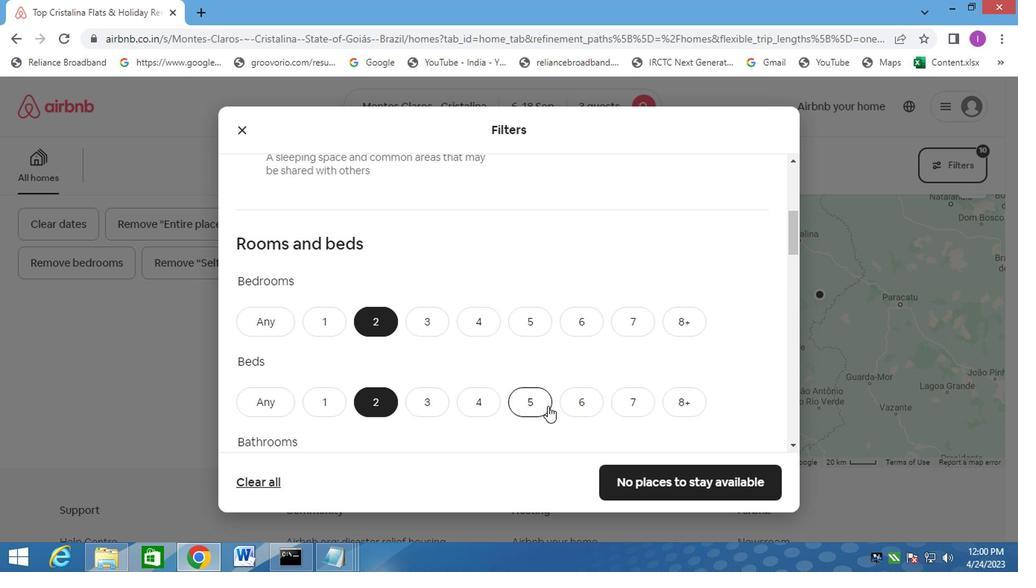 
Action: Mouse moved to (541, 394)
Screenshot: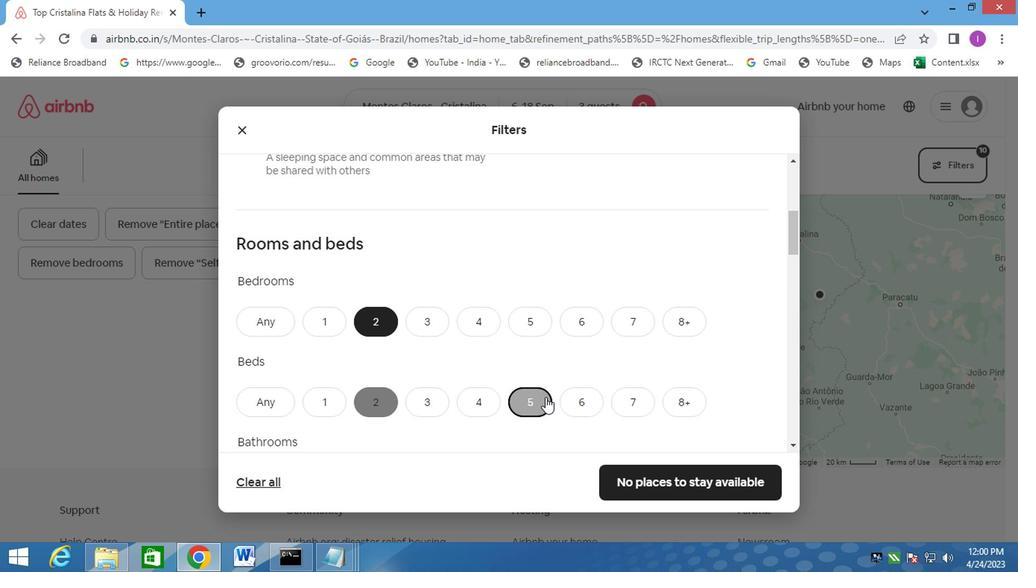 
Action: Mouse scrolled (541, 393) with delta (0, -1)
Screenshot: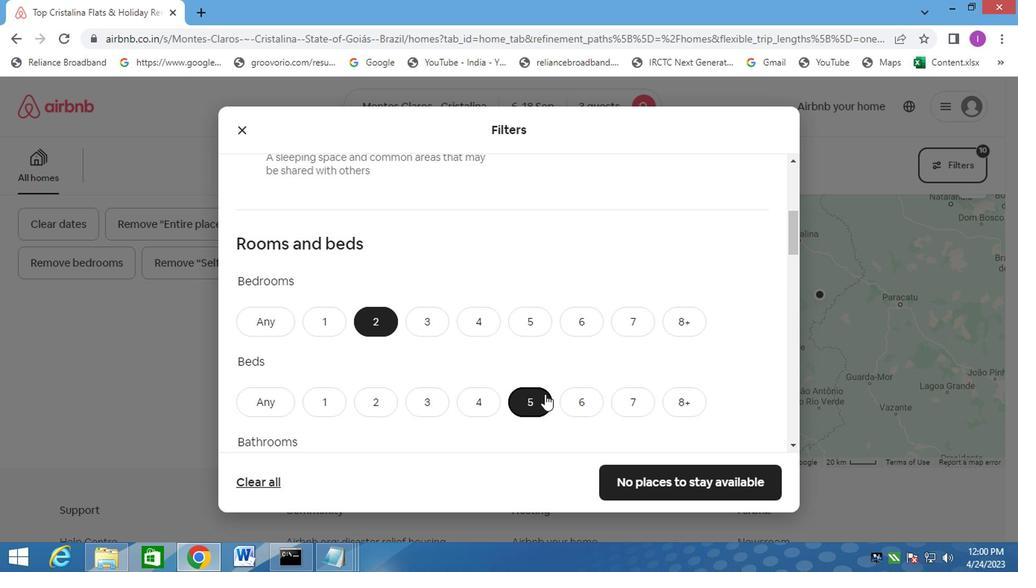 
Action: Mouse scrolled (541, 393) with delta (0, -1)
Screenshot: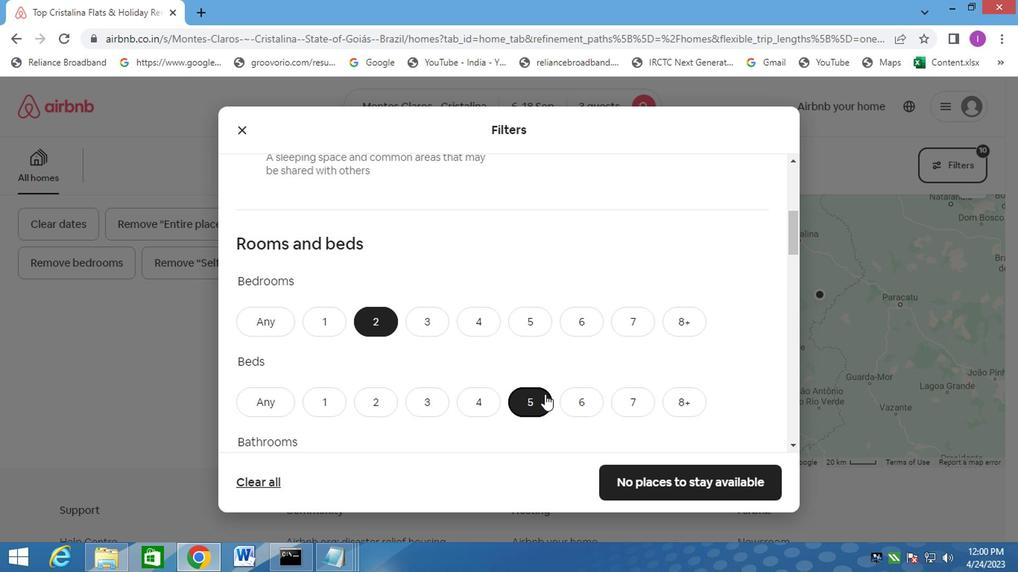 
Action: Mouse scrolled (541, 393) with delta (0, -1)
Screenshot: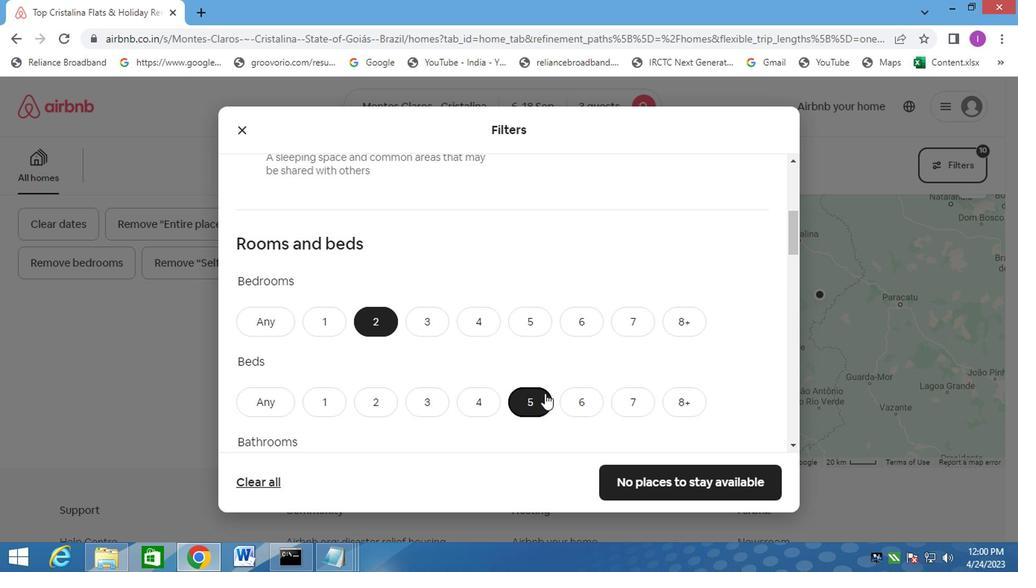 
Action: Mouse moved to (212, 271)
Screenshot: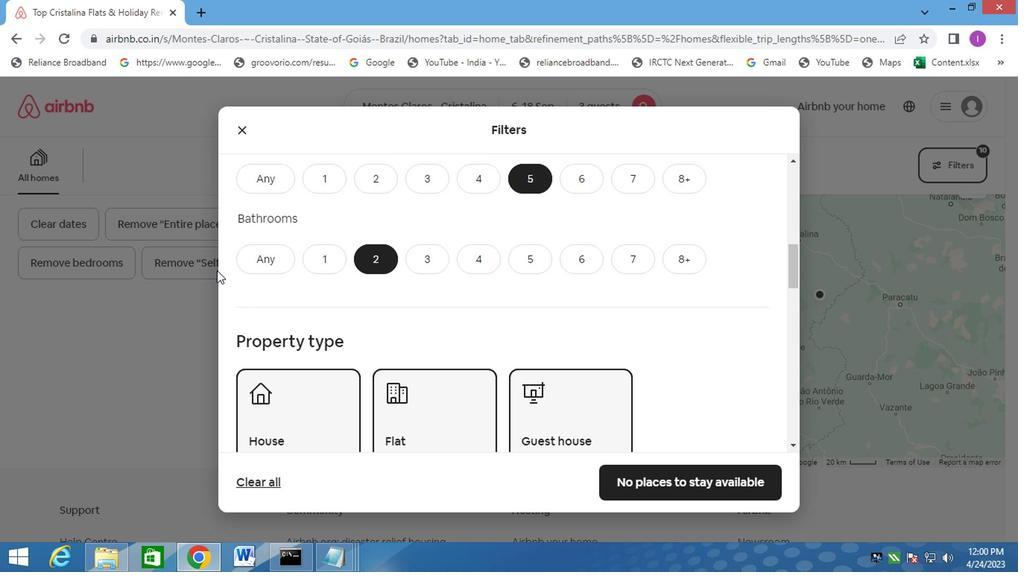 
Action: Mouse scrolled (212, 271) with delta (0, 0)
Screenshot: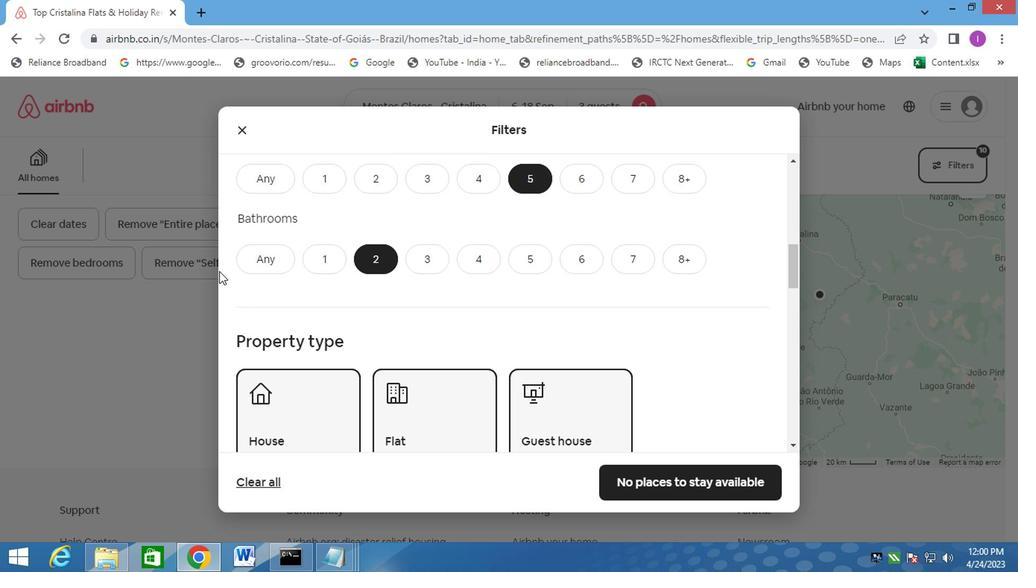 
Action: Mouse moved to (585, 346)
Screenshot: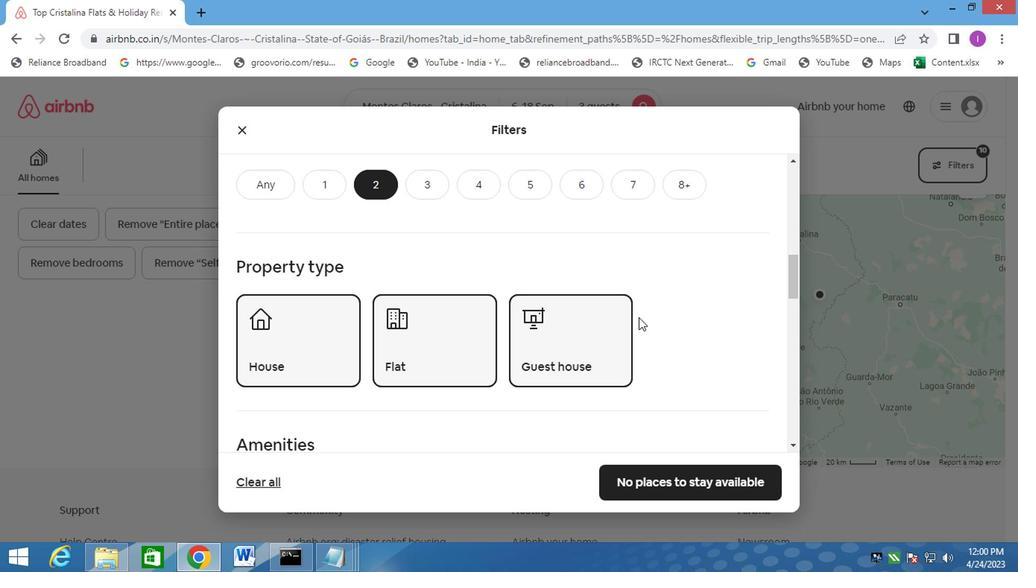 
Action: Mouse pressed left at (585, 346)
Screenshot: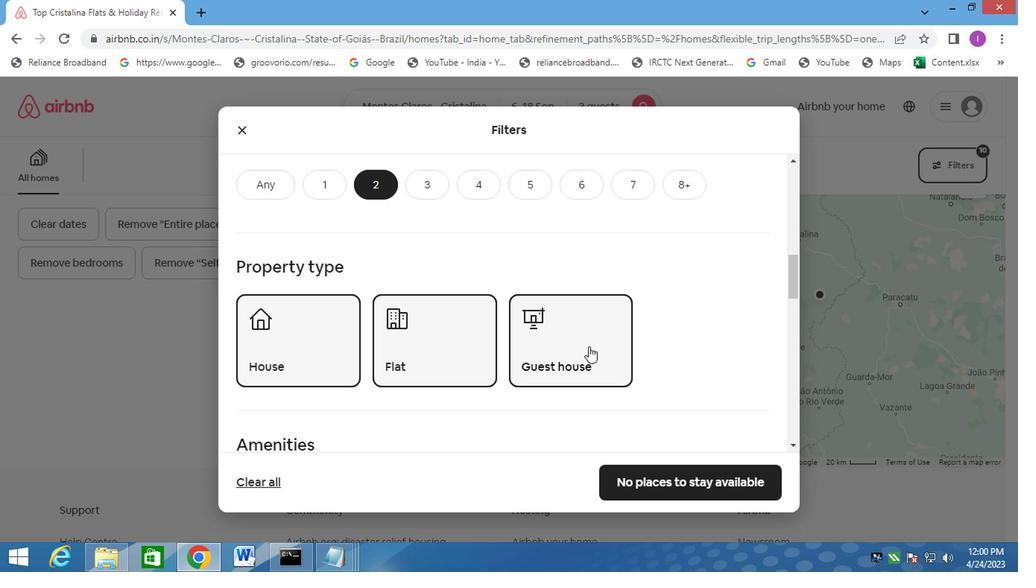 
Action: Mouse moved to (441, 339)
Screenshot: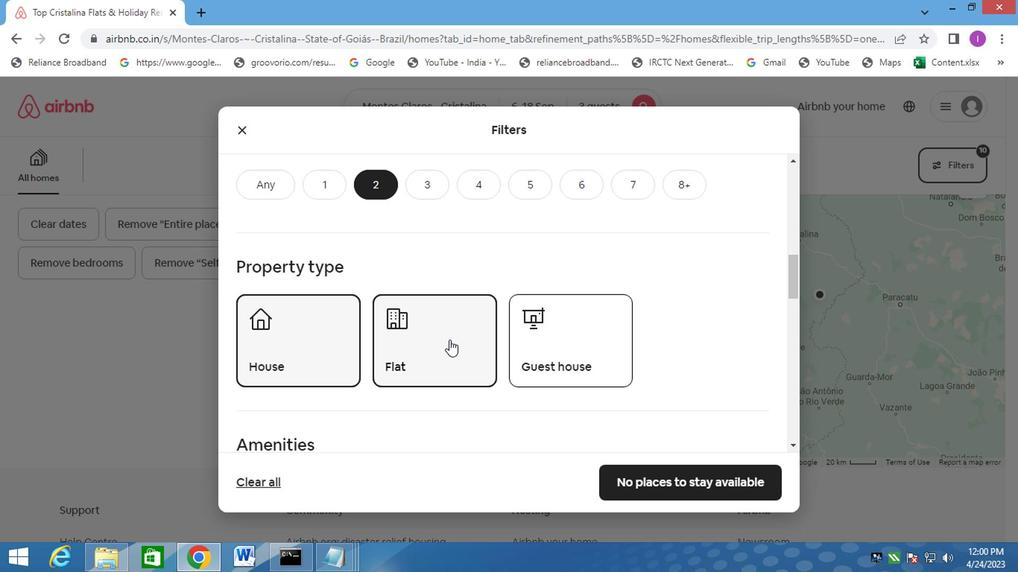 
Action: Mouse pressed left at (441, 339)
Screenshot: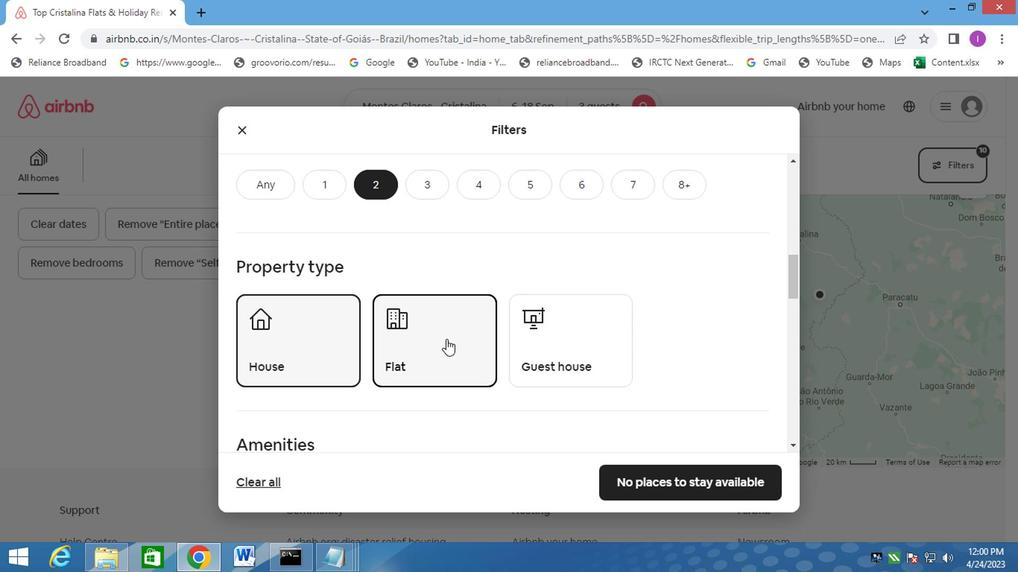 
Action: Mouse moved to (322, 332)
Screenshot: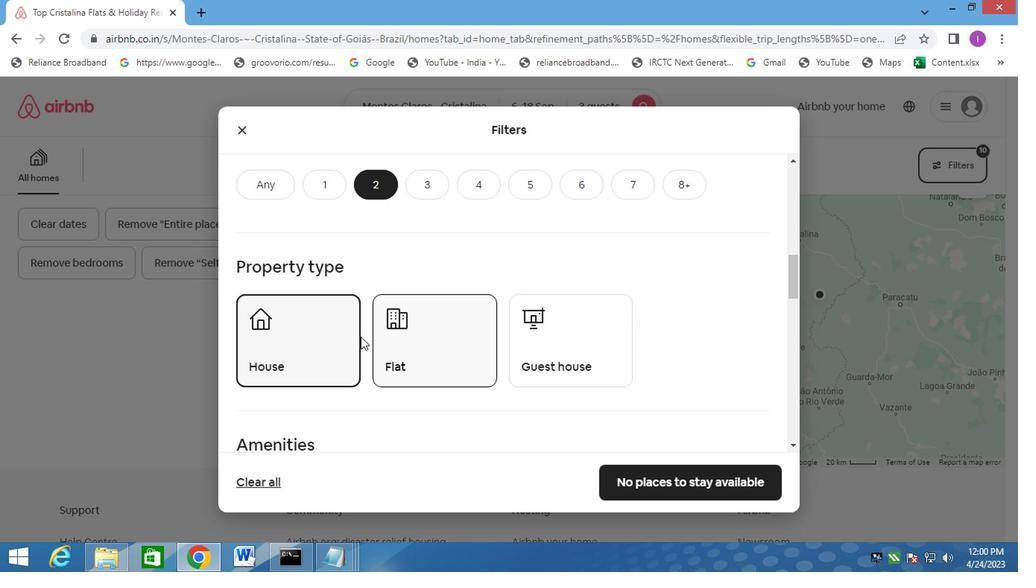 
Action: Mouse pressed left at (322, 332)
Screenshot: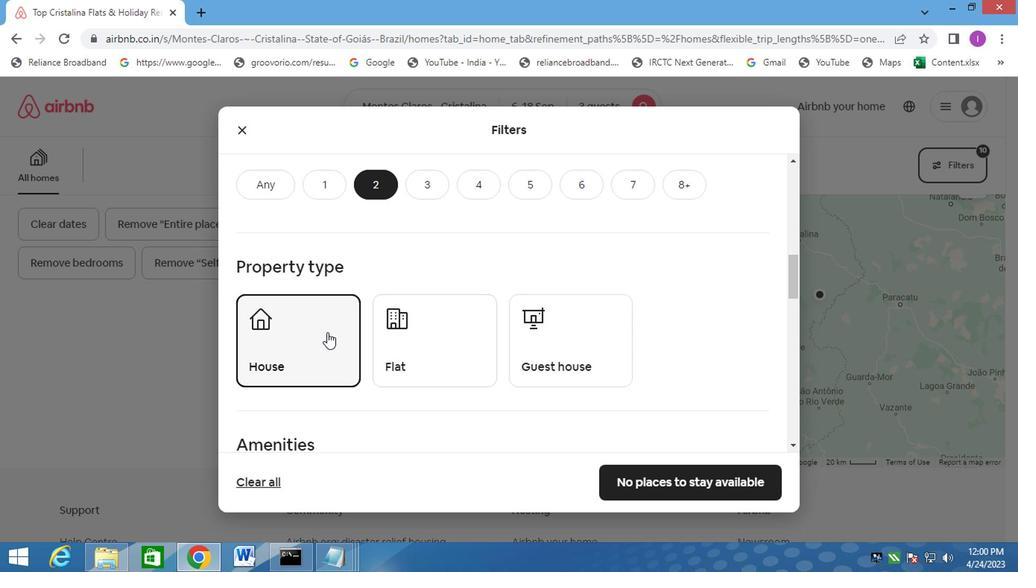 
Action: Mouse pressed left at (322, 332)
Screenshot: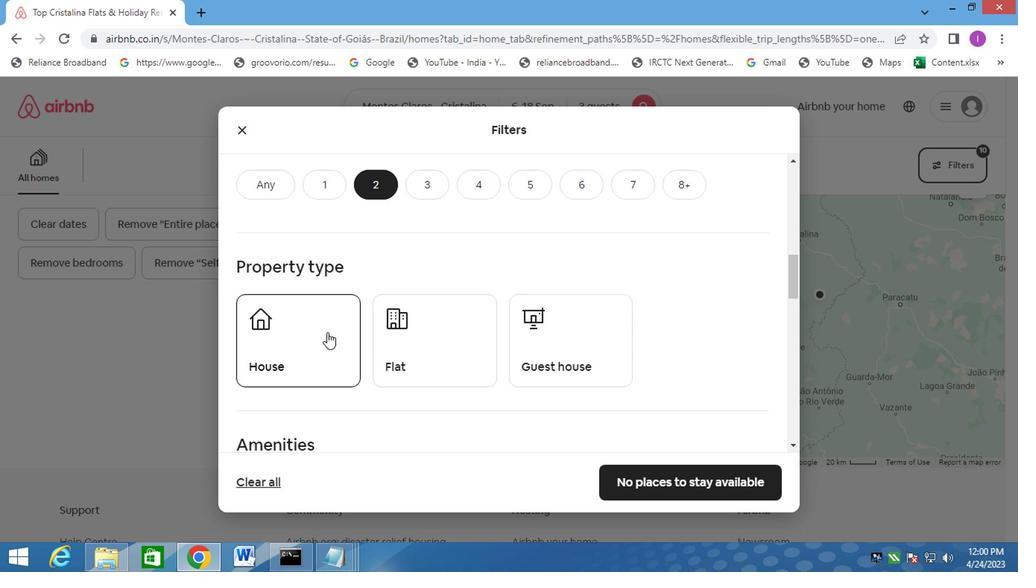 
Action: Mouse moved to (420, 355)
Screenshot: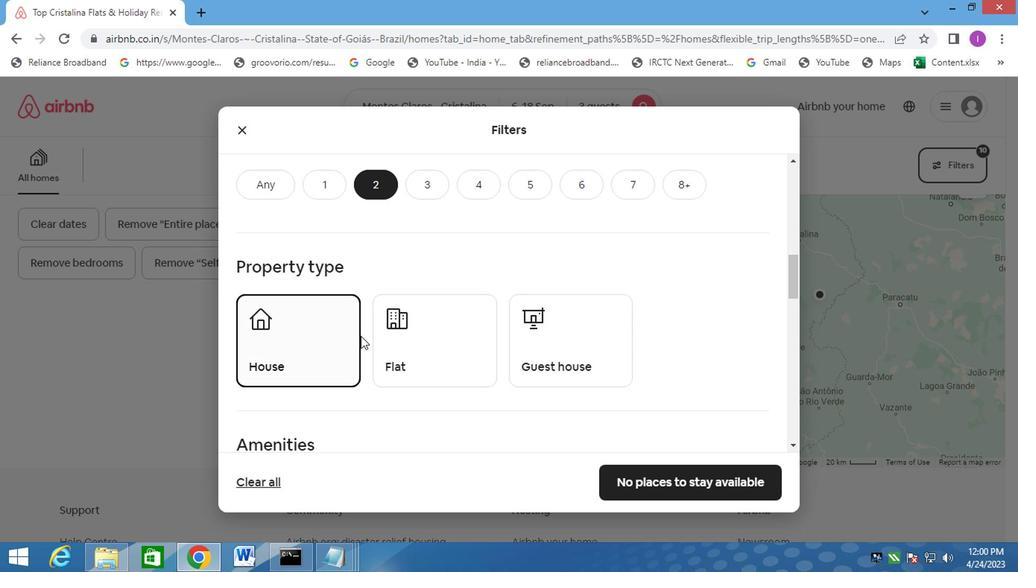 
Action: Mouse pressed left at (420, 355)
Screenshot: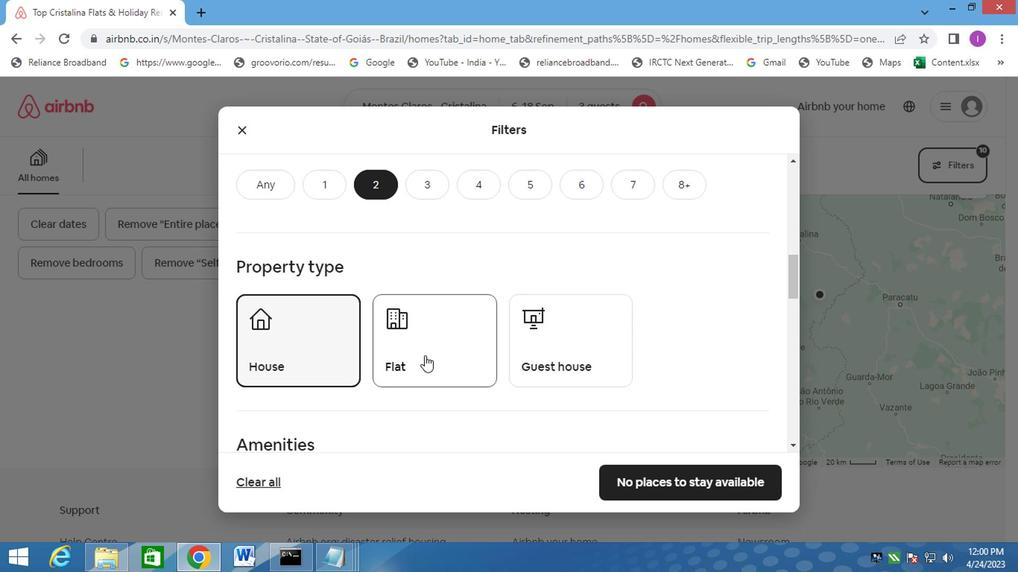 
Action: Mouse moved to (574, 366)
Screenshot: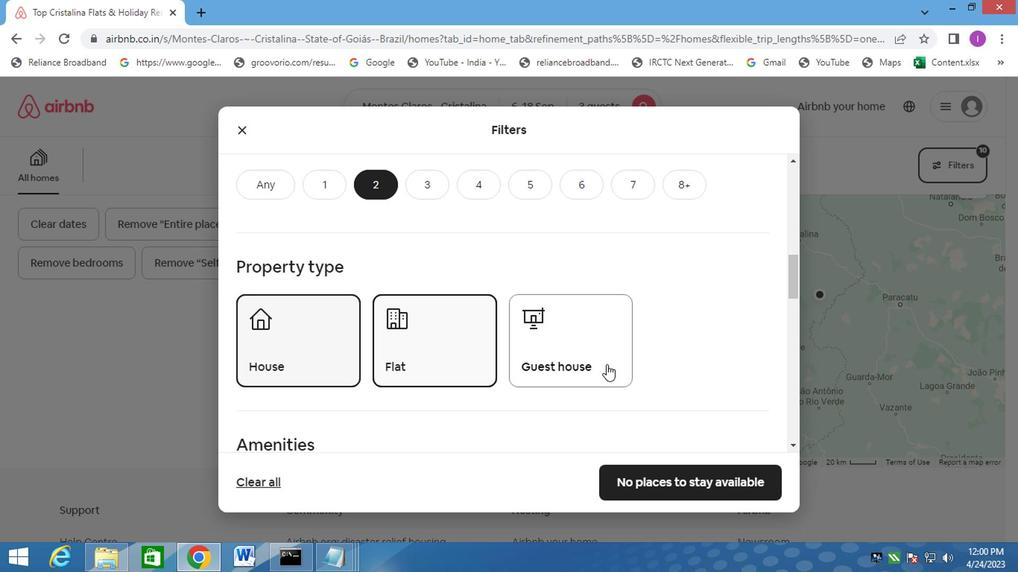 
Action: Mouse pressed left at (574, 366)
Screenshot: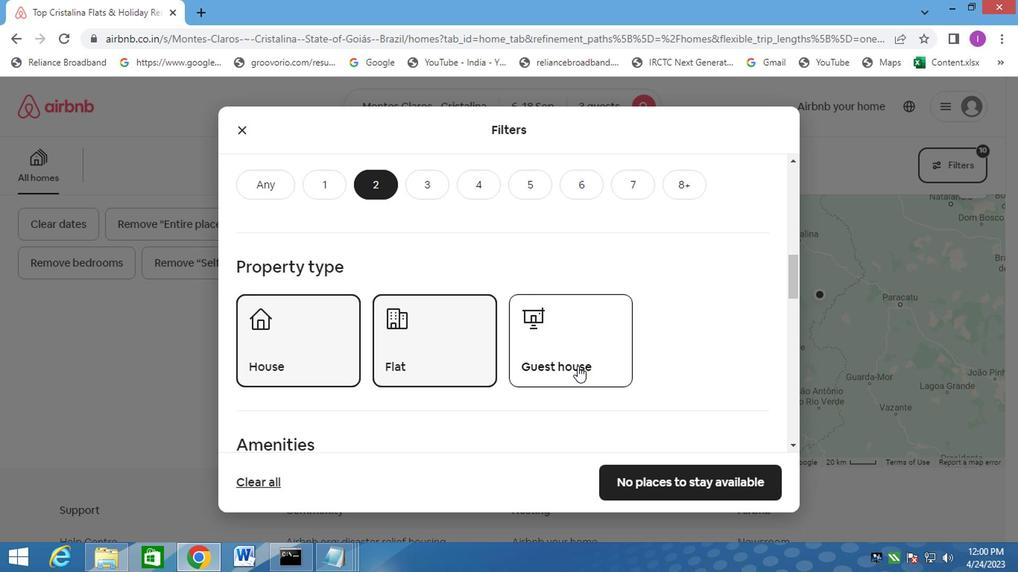 
Action: Mouse moved to (490, 374)
Screenshot: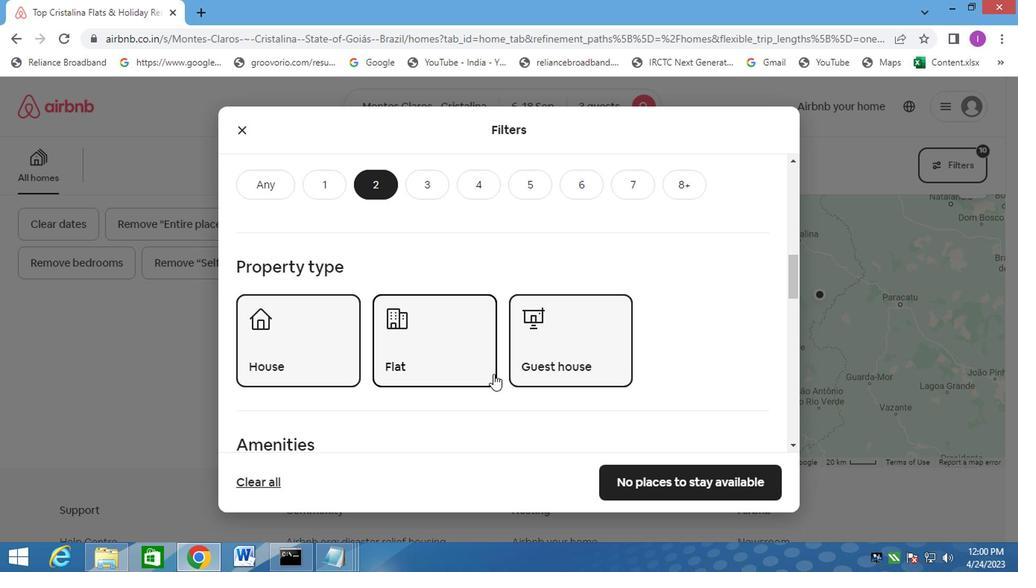
Action: Mouse scrolled (490, 372) with delta (0, -1)
Screenshot: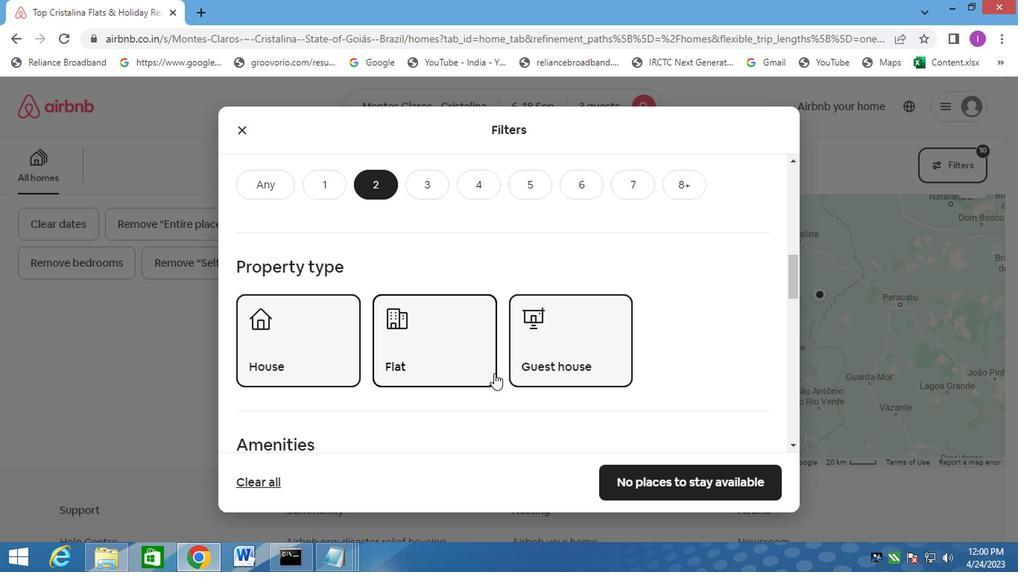 
Action: Mouse moved to (490, 372)
Screenshot: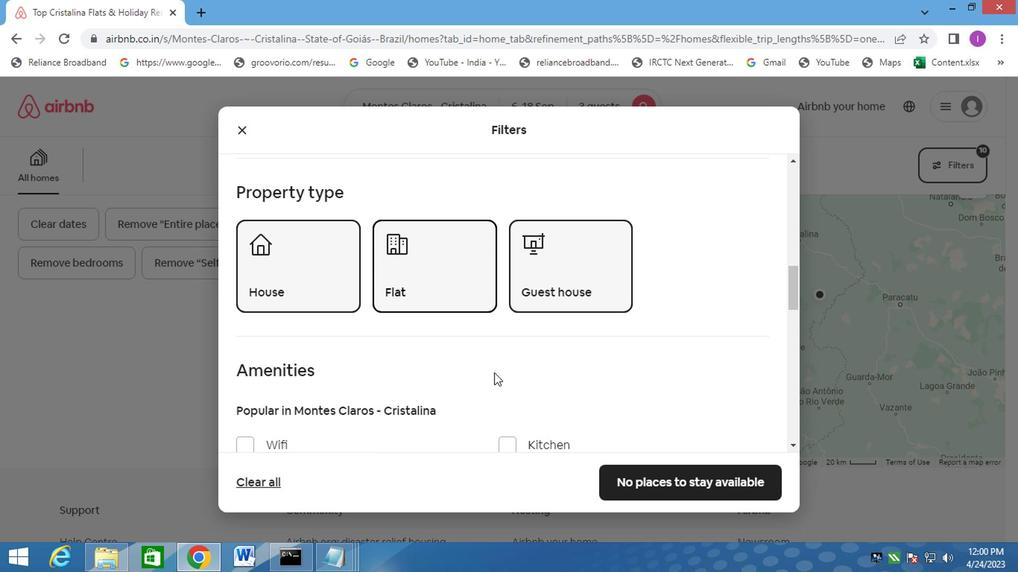 
Action: Mouse scrolled (490, 371) with delta (0, -1)
Screenshot: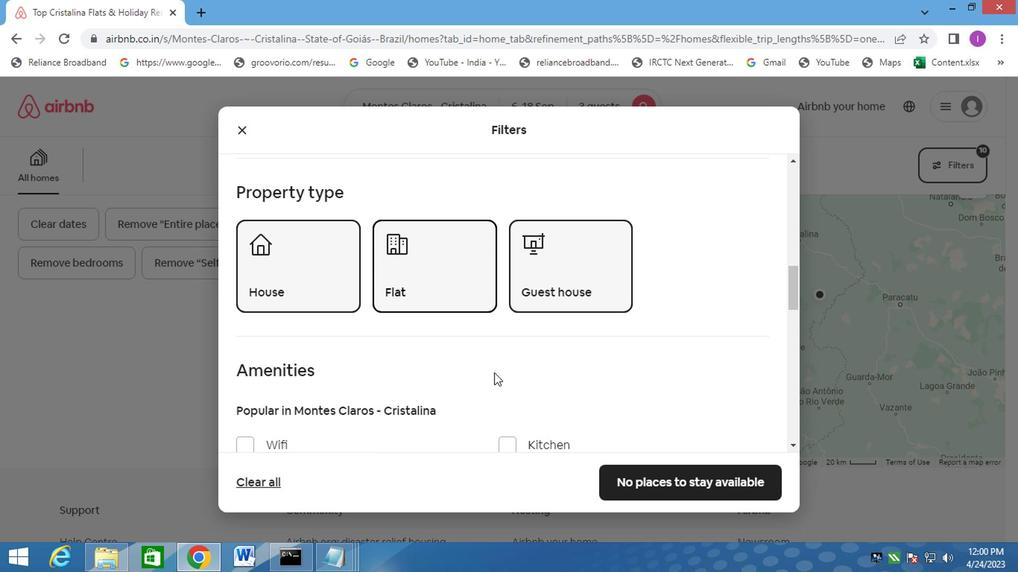 
Action: Mouse moved to (498, 370)
Screenshot: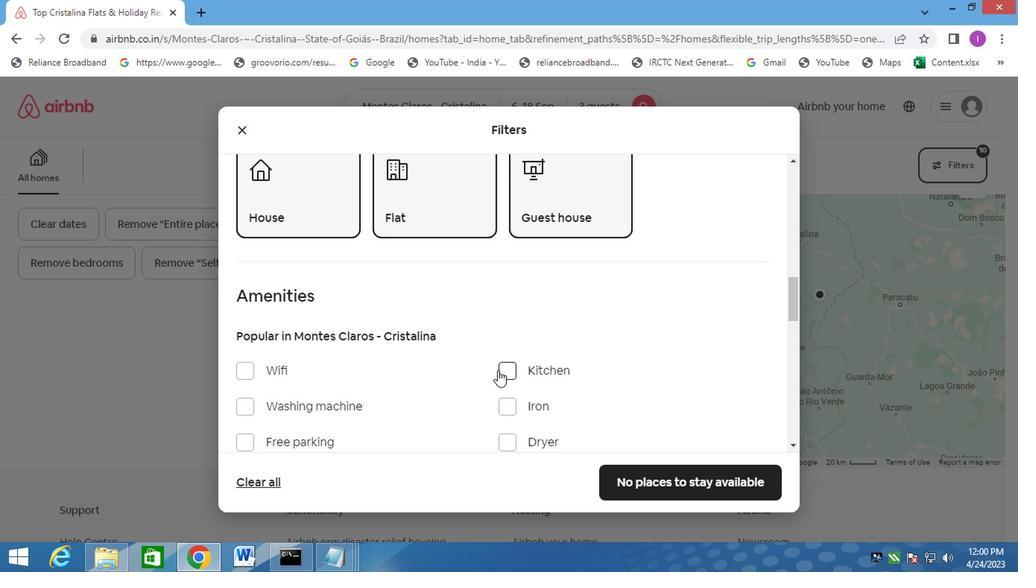 
Action: Mouse scrolled (498, 369) with delta (0, -1)
Screenshot: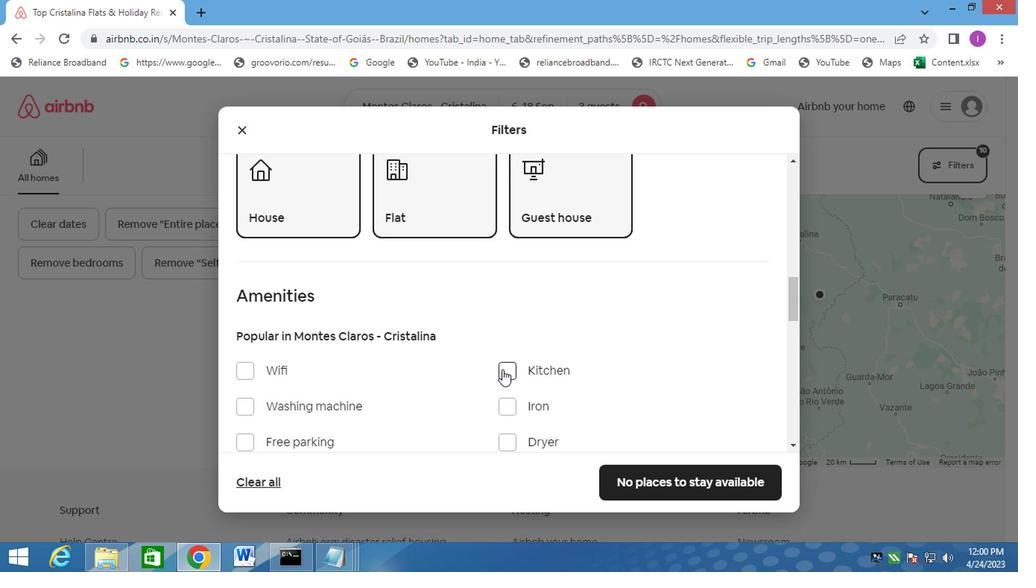 
Action: Mouse scrolled (498, 369) with delta (0, -1)
Screenshot: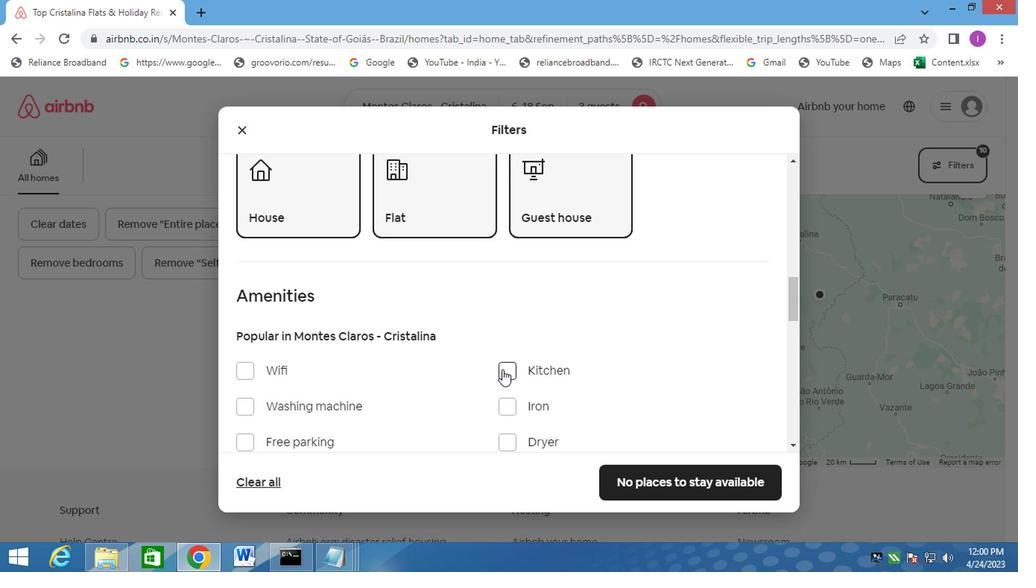 
Action: Mouse scrolled (498, 369) with delta (0, -1)
Screenshot: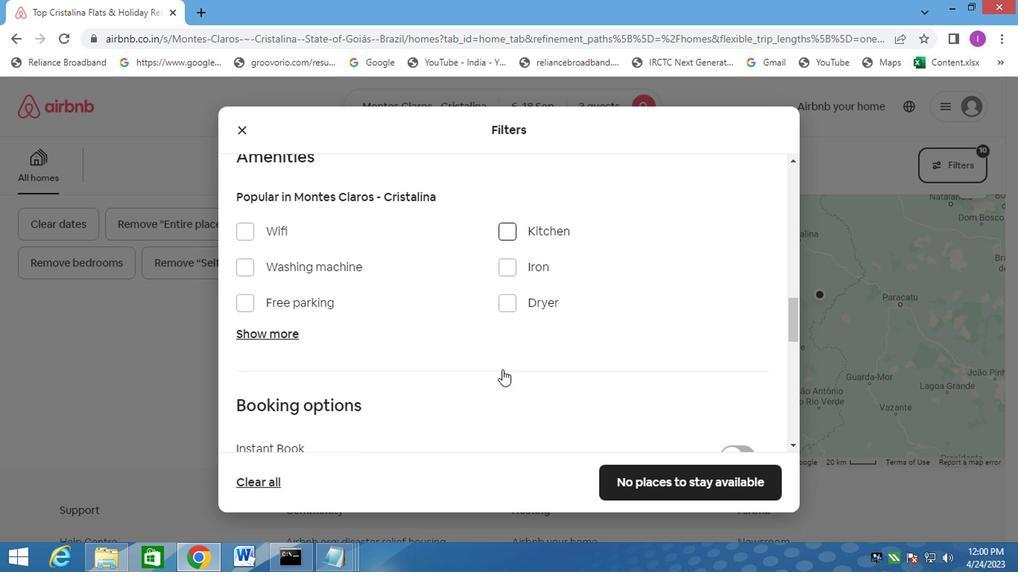 
Action: Mouse scrolled (498, 369) with delta (0, -1)
Screenshot: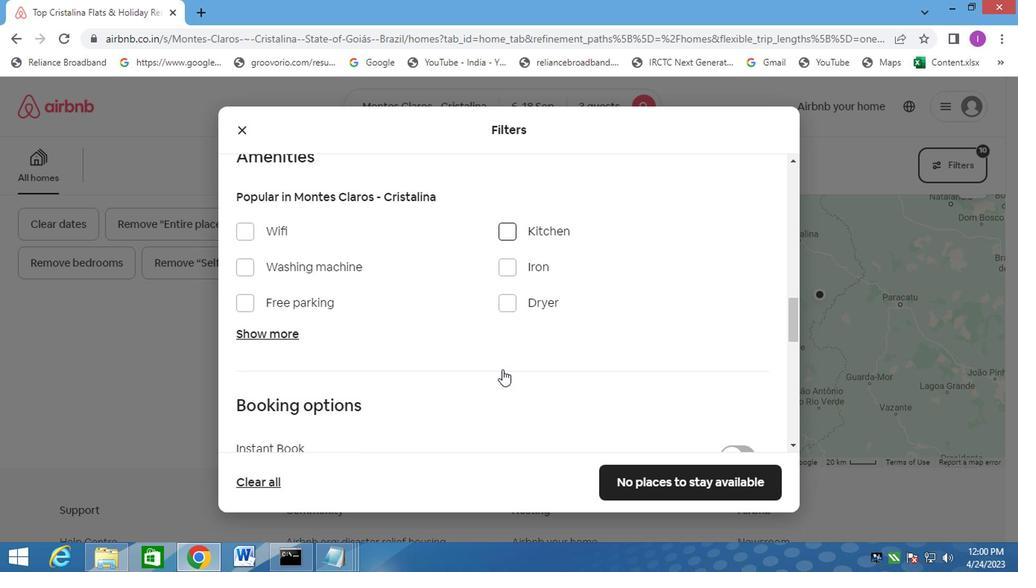 
Action: Mouse scrolled (498, 369) with delta (0, -1)
Screenshot: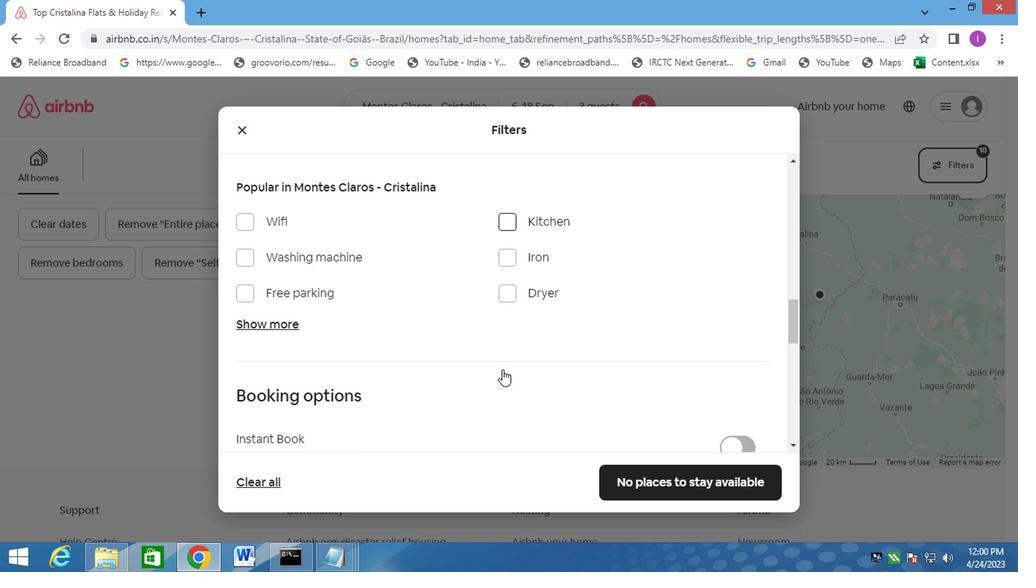 
Action: Mouse moved to (498, 370)
Screenshot: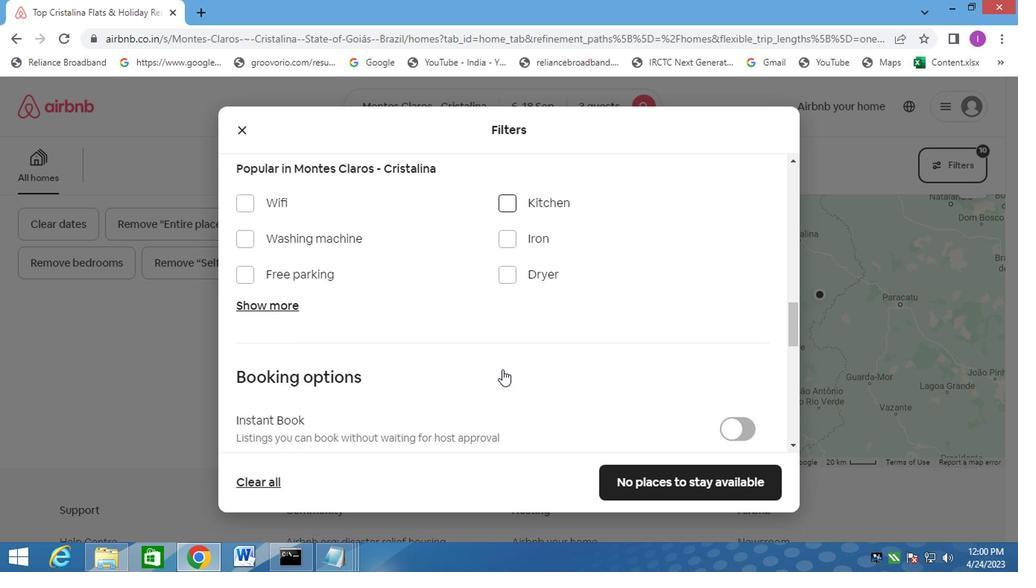 
Action: Mouse scrolled (498, 369) with delta (0, -1)
Screenshot: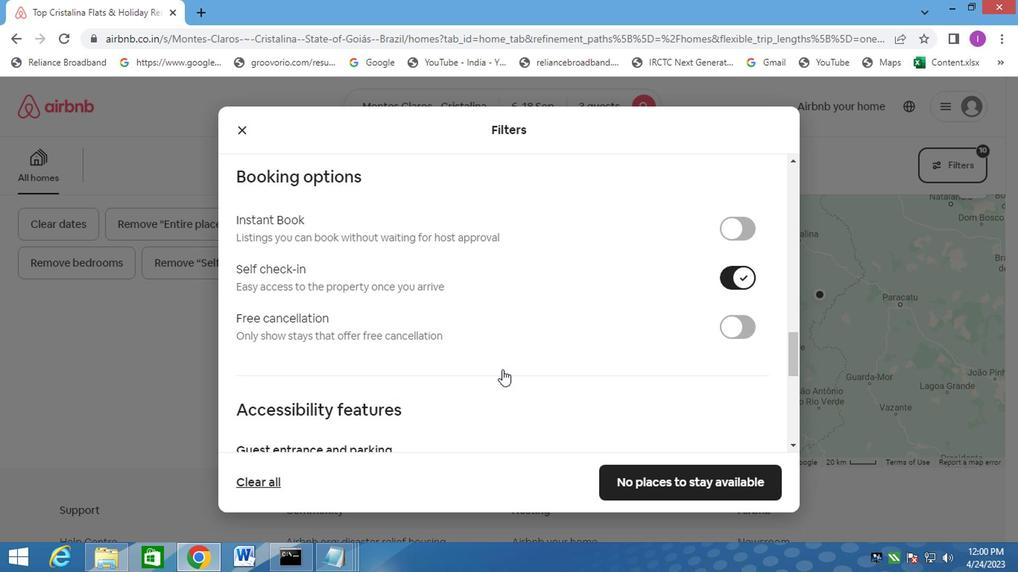 
Action: Mouse scrolled (498, 369) with delta (0, -1)
Screenshot: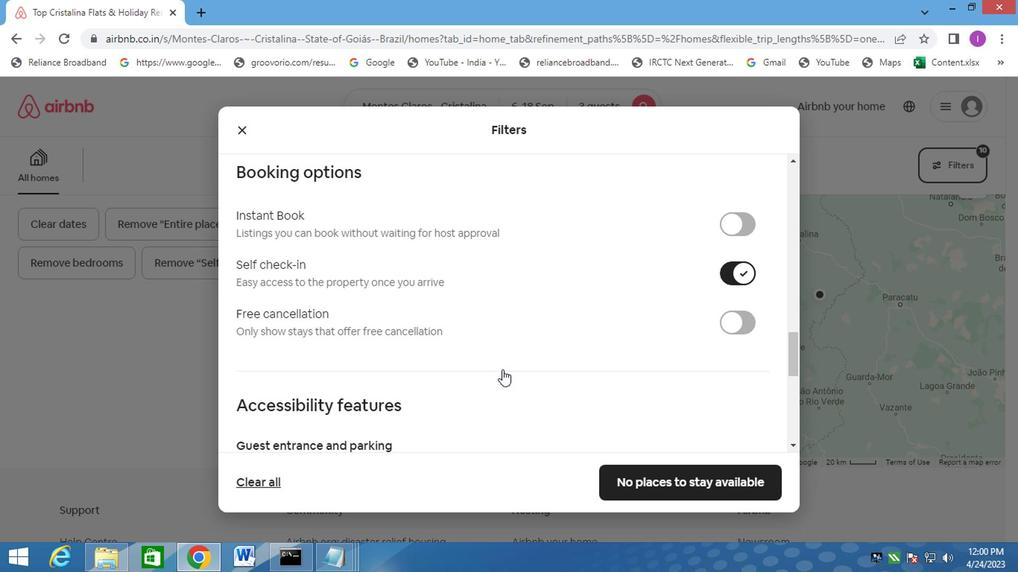 
Action: Mouse scrolled (498, 369) with delta (0, -1)
Screenshot: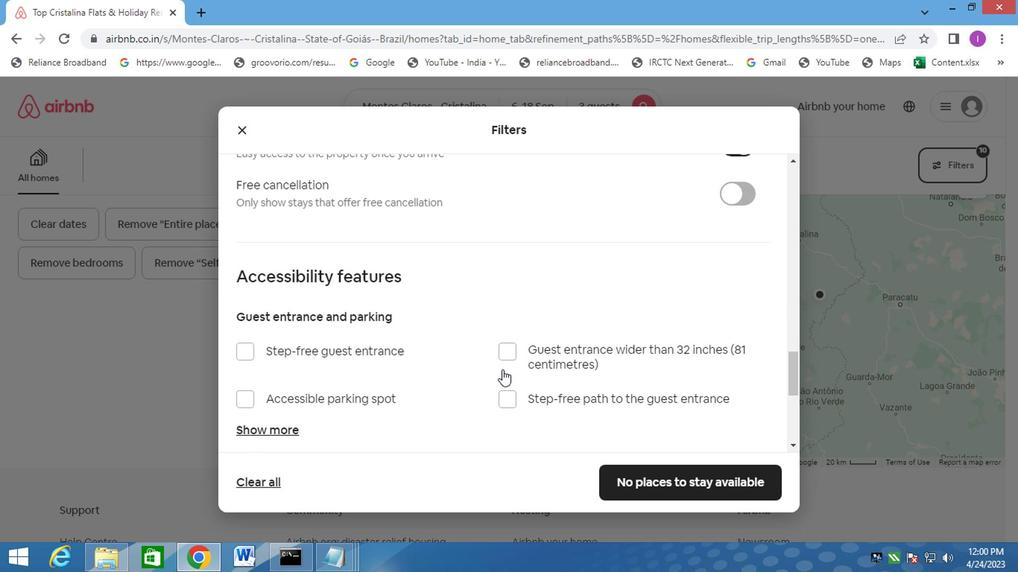 
Action: Mouse scrolled (498, 369) with delta (0, -1)
Screenshot: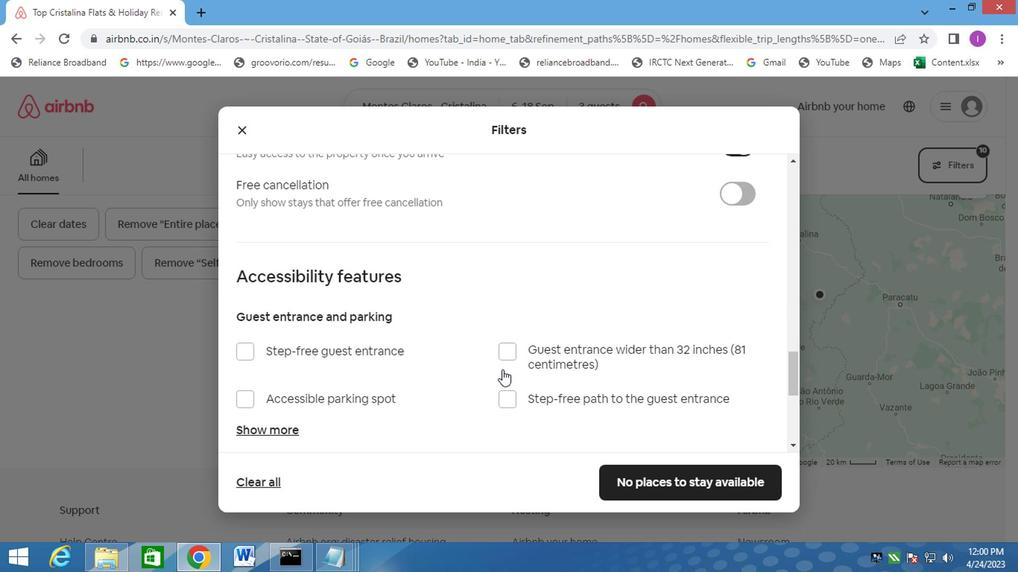 
Action: Mouse scrolled (498, 369) with delta (0, -1)
Screenshot: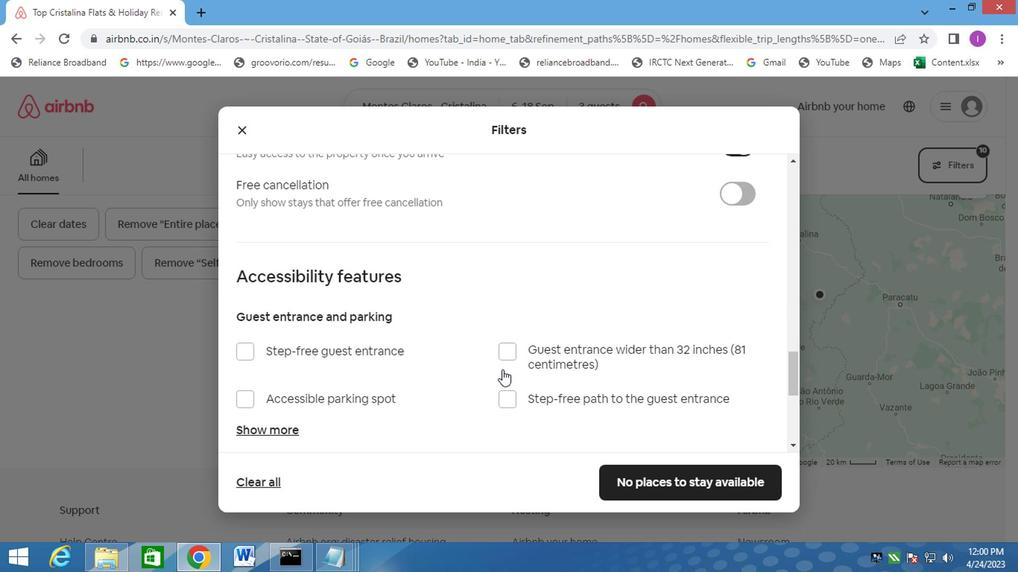 
Action: Mouse moved to (647, 483)
Screenshot: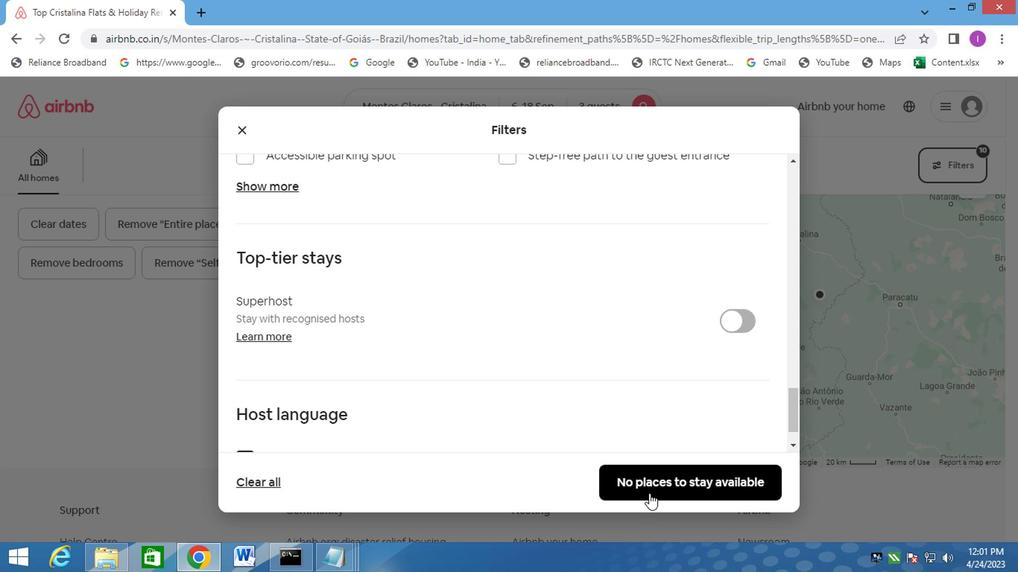 
Action: Mouse pressed left at (647, 483)
Screenshot: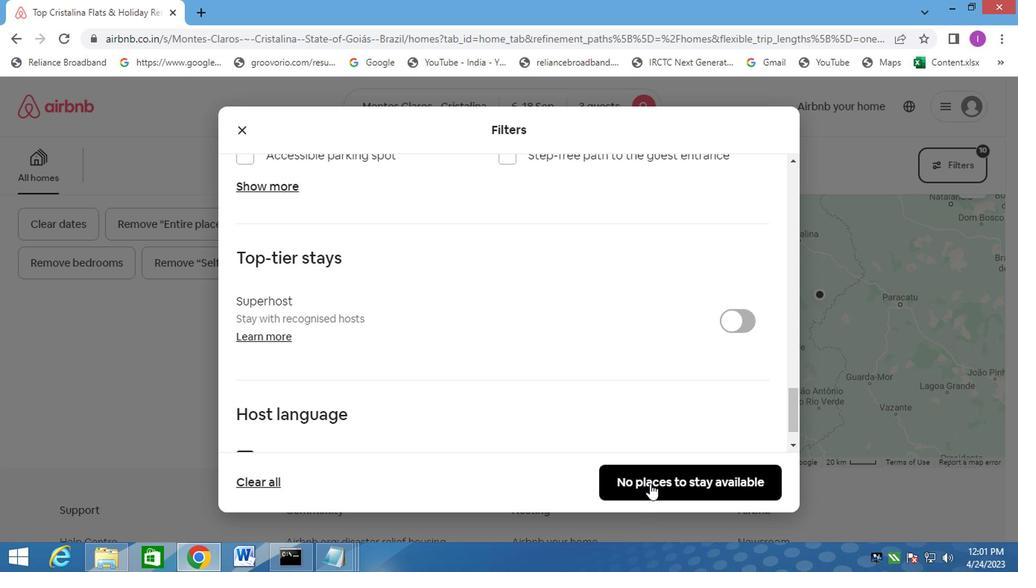 
Action: Key pressed <Key.f8>
Screenshot: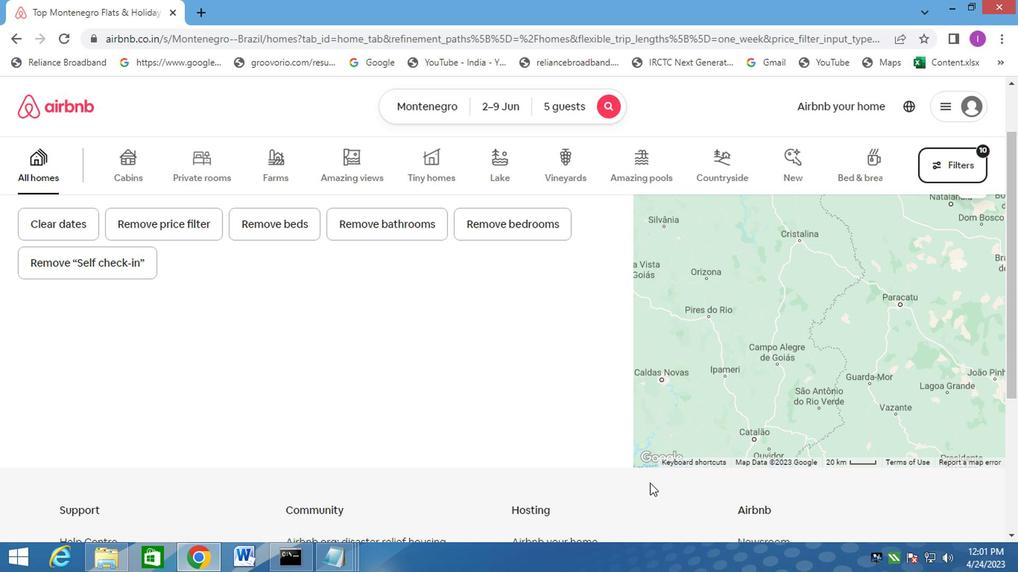 
